 Task: In the  document Abigail.odtMake this file  'available offline' Add shortcut to Drive 'Computers'Email the file to   softage.4@softage.net, with message attached Time-Sensitive: I kindly ask you to go through the email I've sent as soon as possible. and file type: 'Open Document'
Action: Mouse moved to (551, 374)
Screenshot: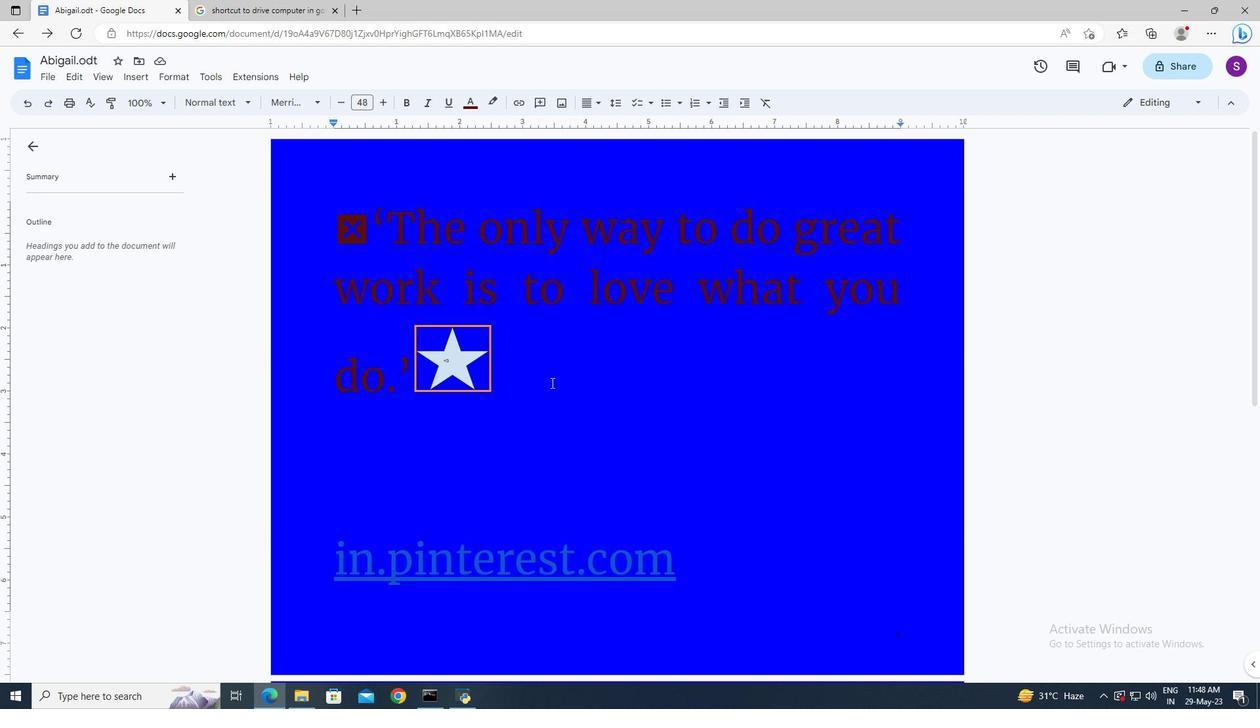 
Action: Mouse pressed left at (551, 374)
Screenshot: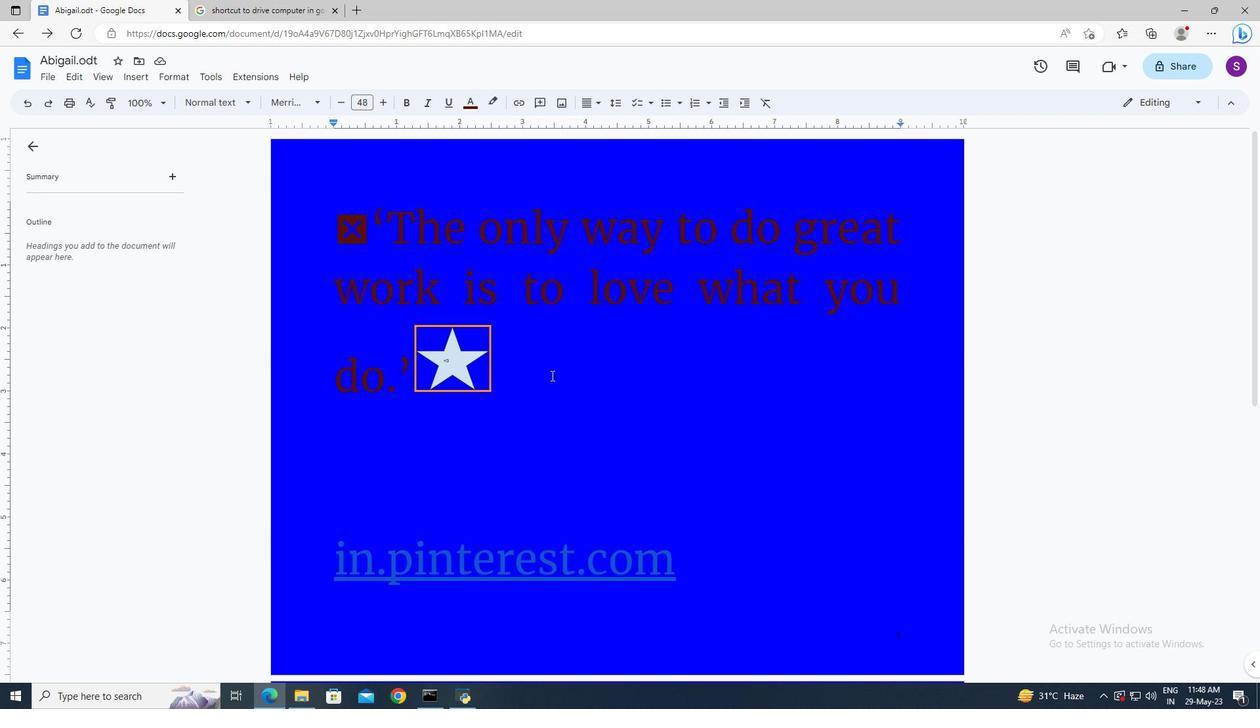 
Action: Mouse moved to (46, 70)
Screenshot: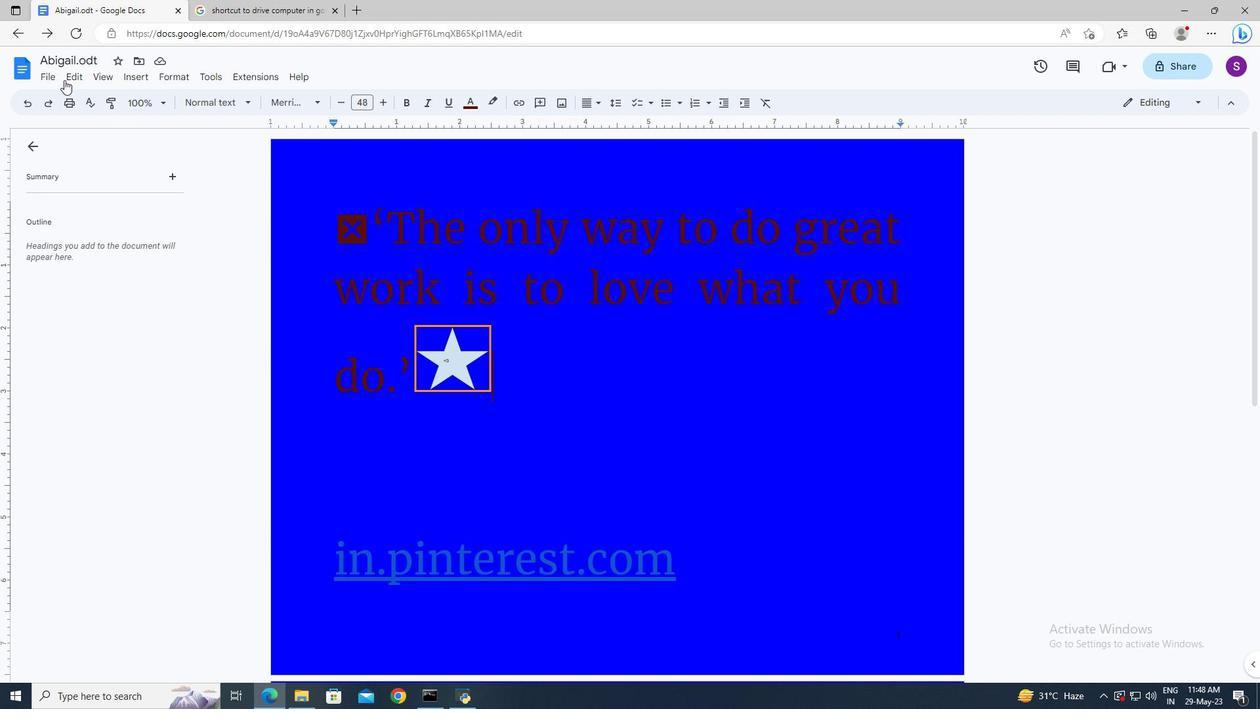 
Action: Mouse pressed left at (46, 70)
Screenshot: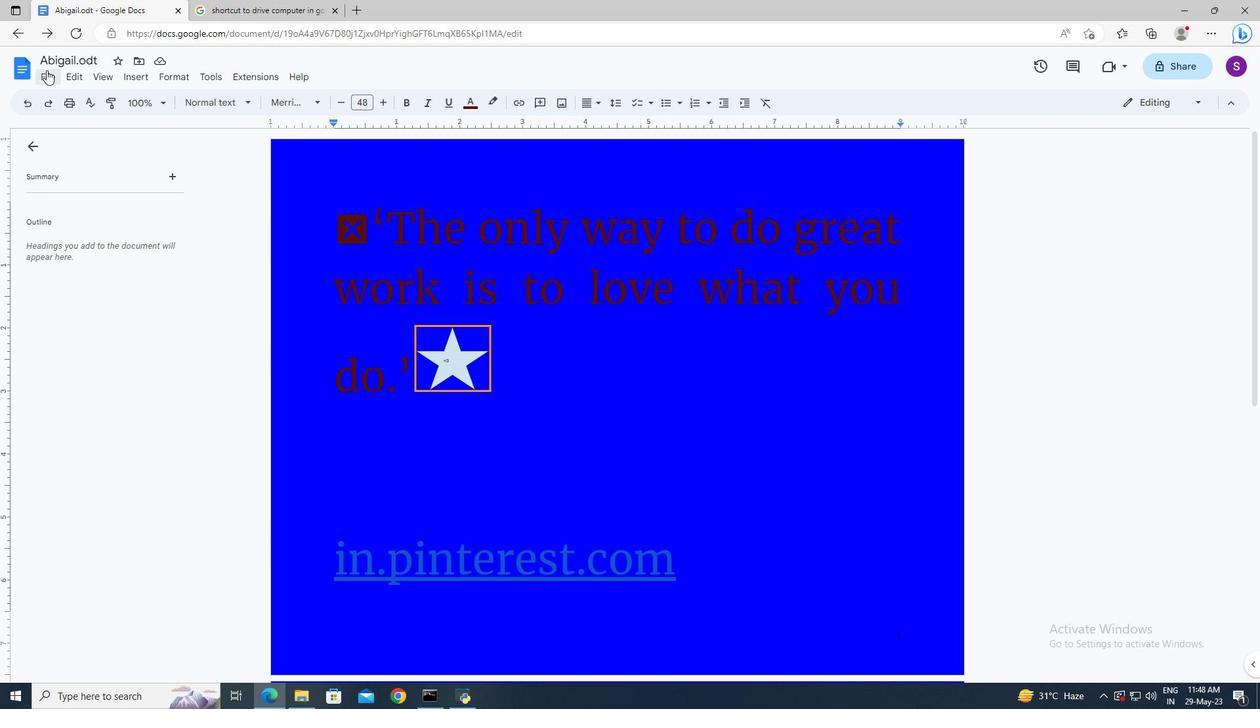 
Action: Mouse moved to (107, 358)
Screenshot: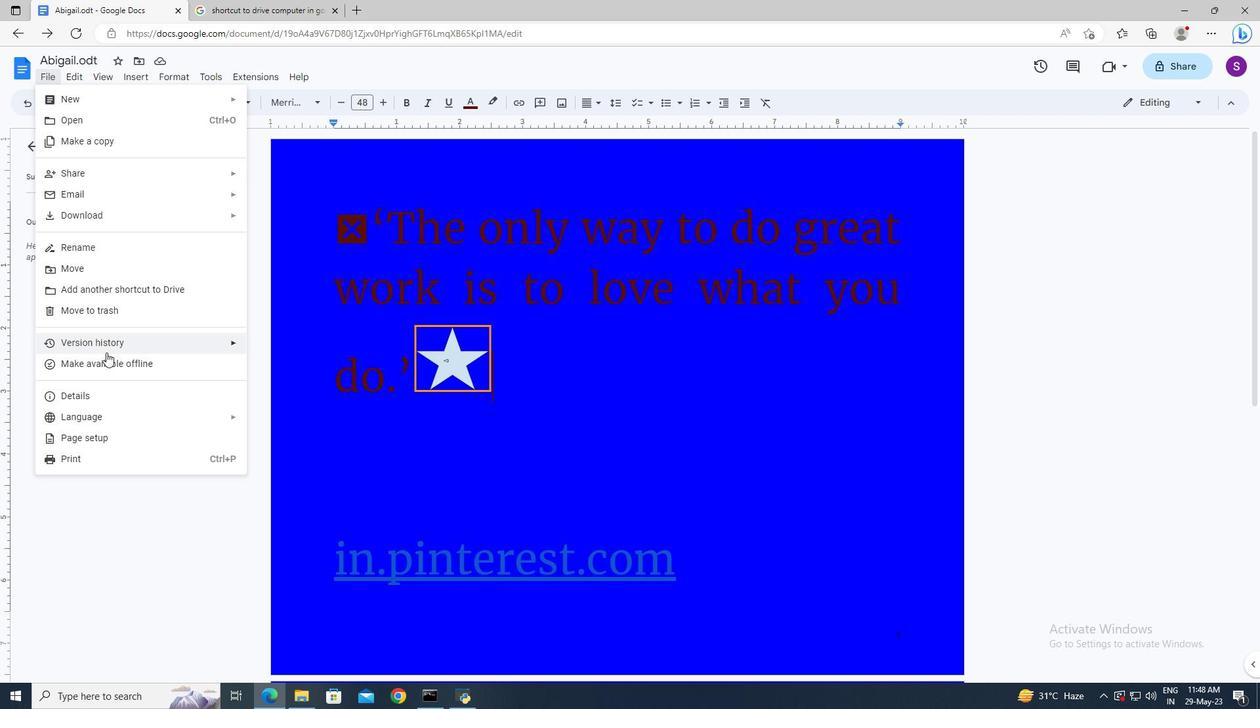 
Action: Mouse pressed left at (107, 358)
Screenshot: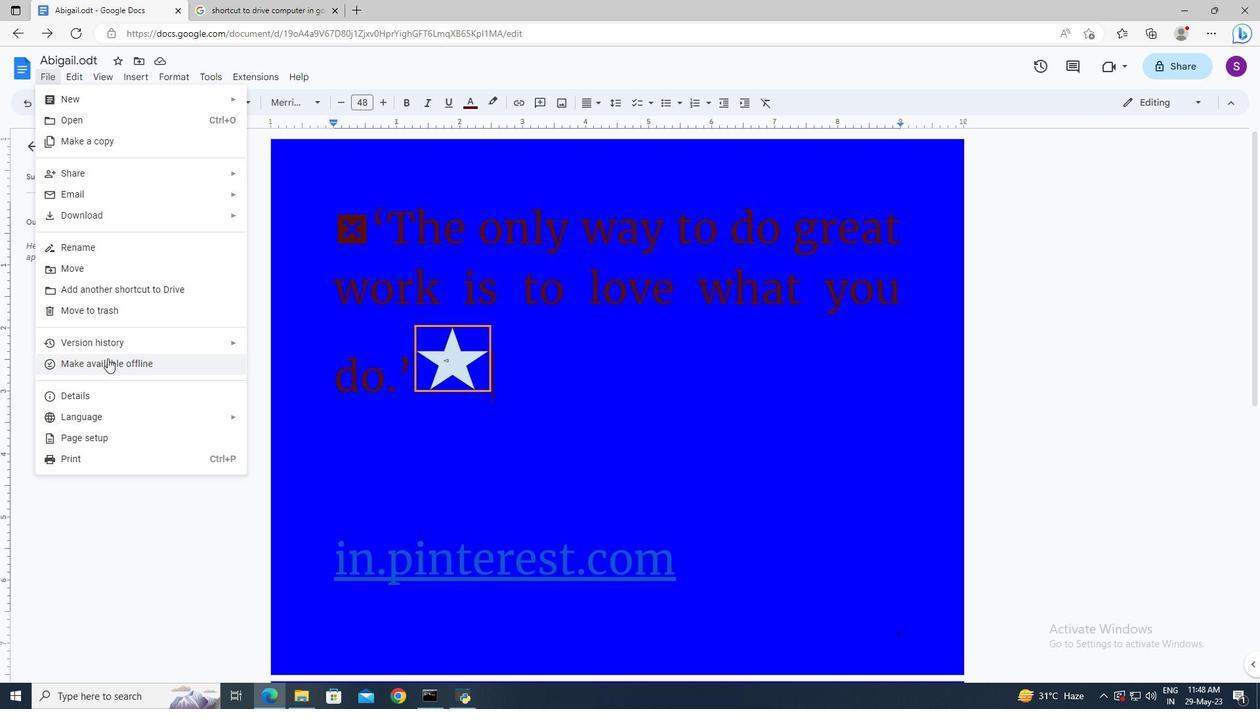 
Action: Mouse moved to (701, 403)
Screenshot: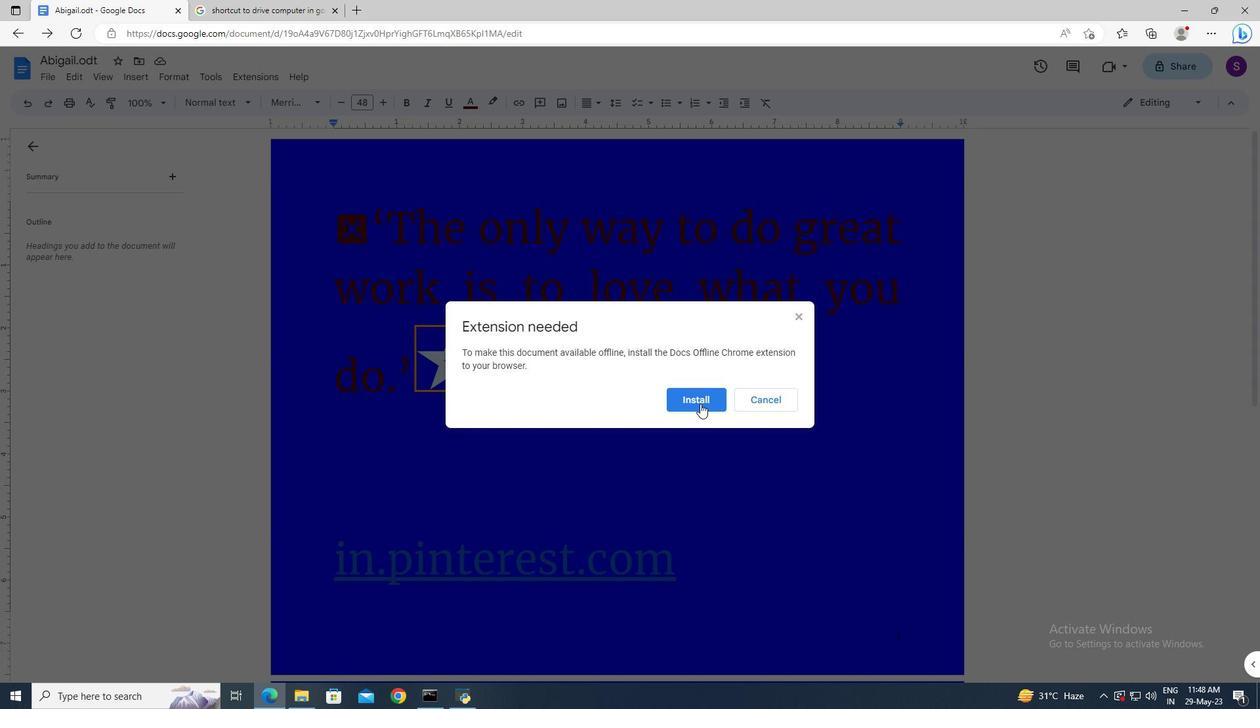 
Action: Mouse pressed left at (701, 403)
Screenshot: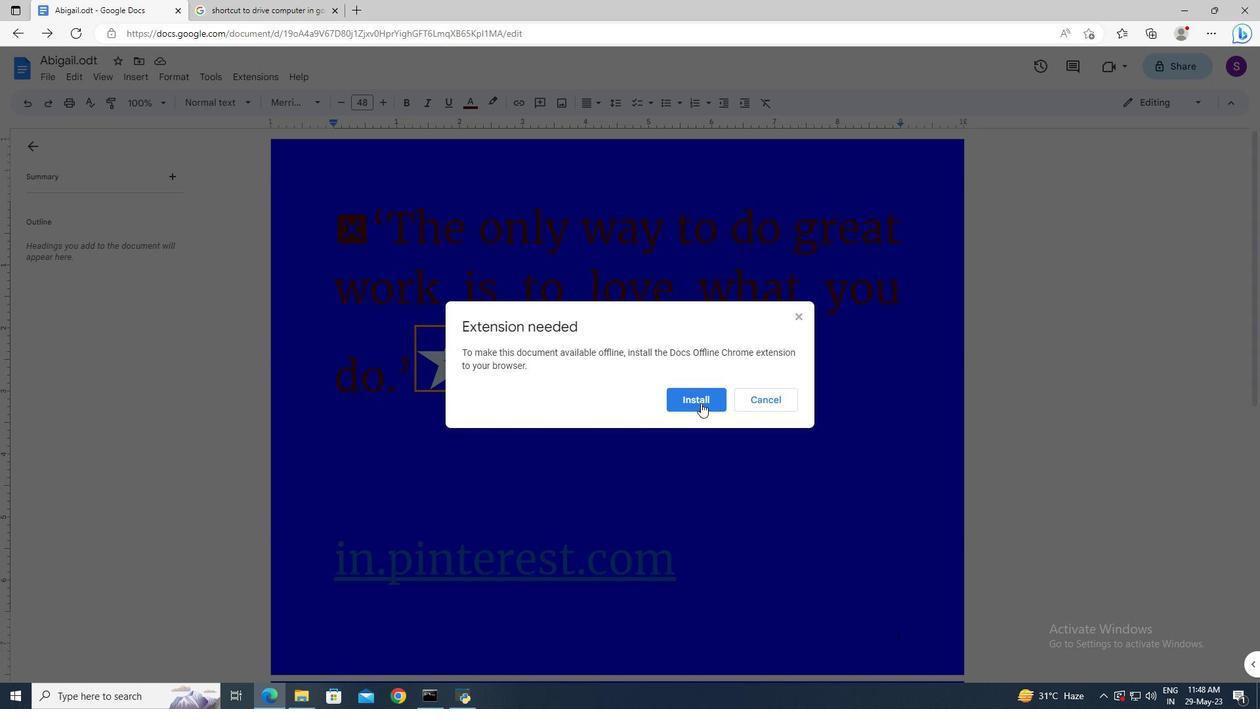 
Action: Mouse moved to (477, 304)
Screenshot: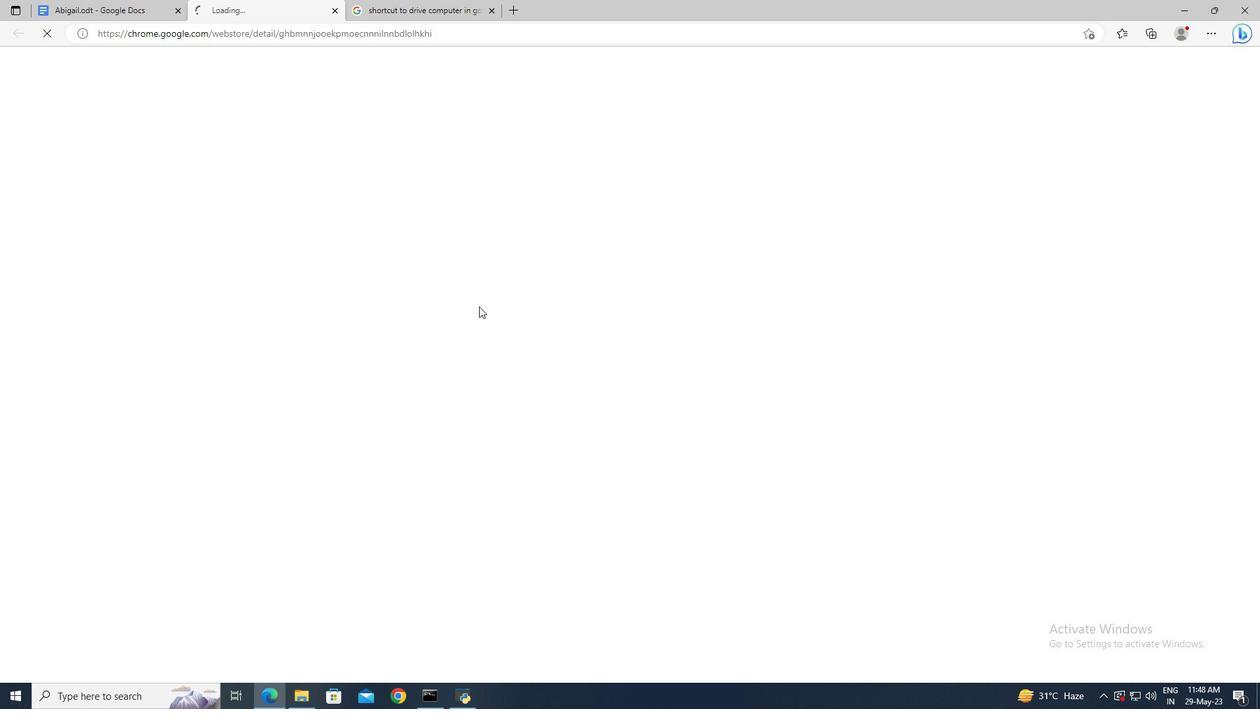 
Action: Mouse scrolled (477, 303) with delta (0, 0)
Screenshot: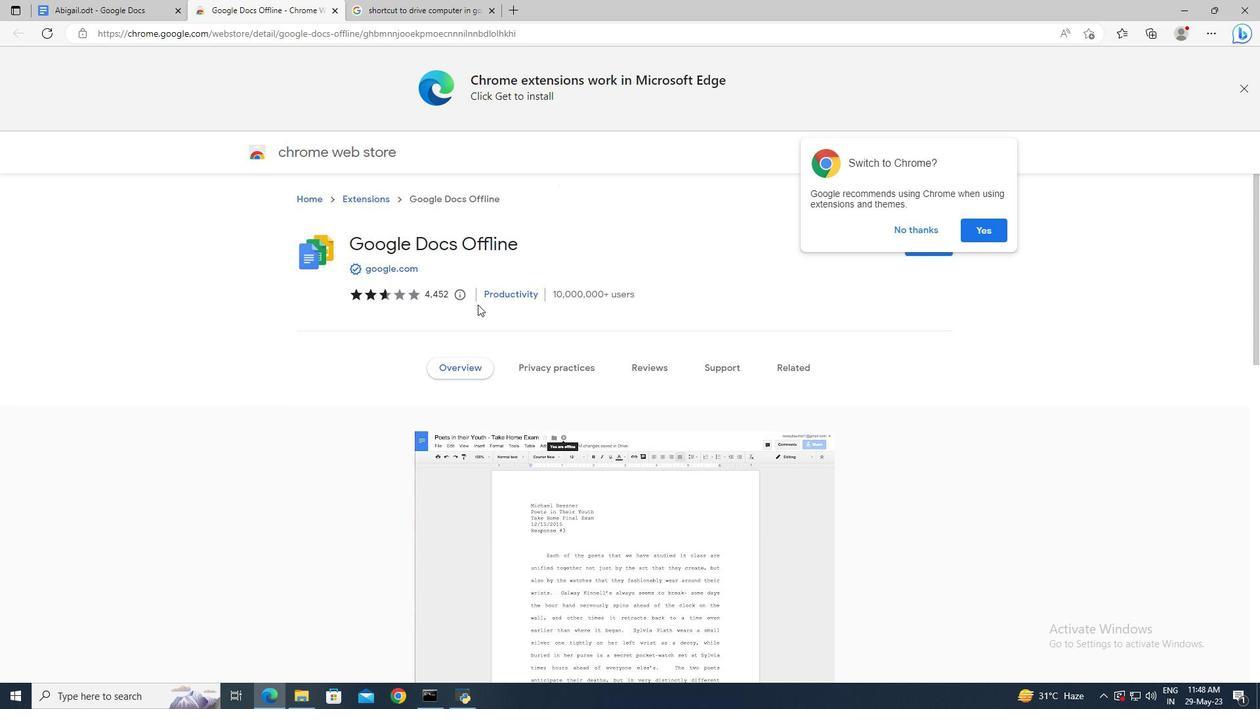 
Action: Mouse scrolled (477, 303) with delta (0, 0)
Screenshot: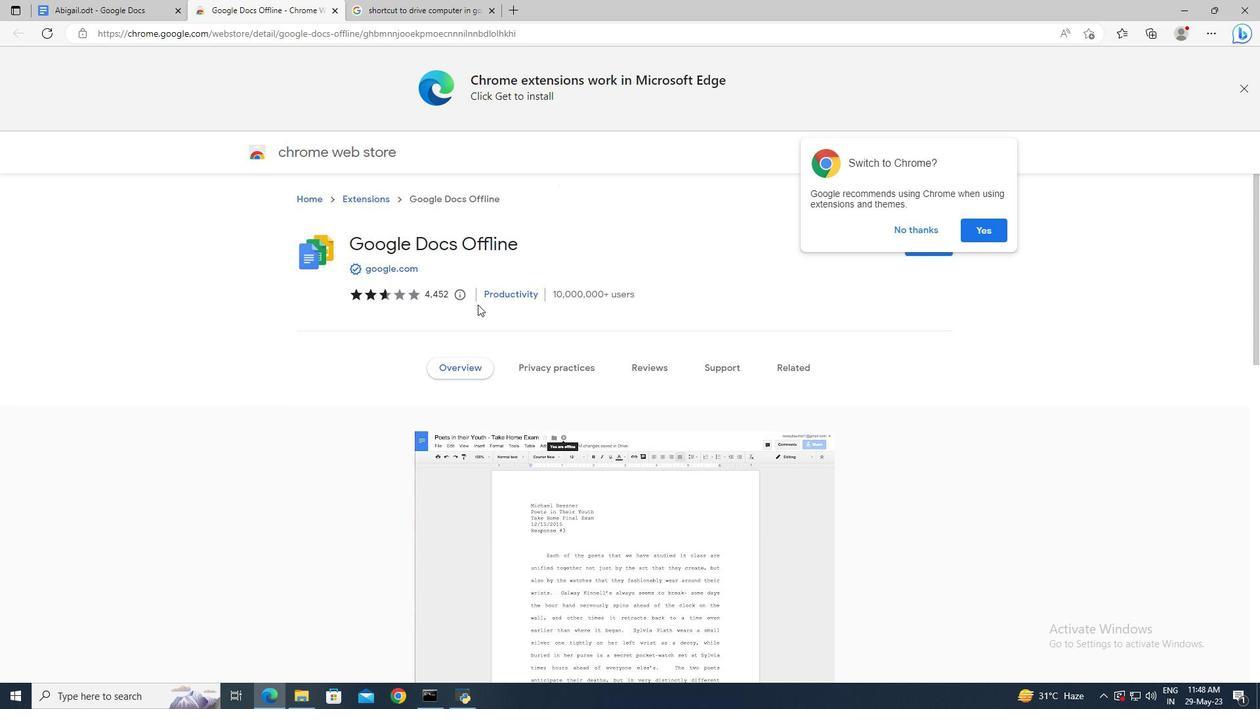 
Action: Mouse scrolled (477, 303) with delta (0, 0)
Screenshot: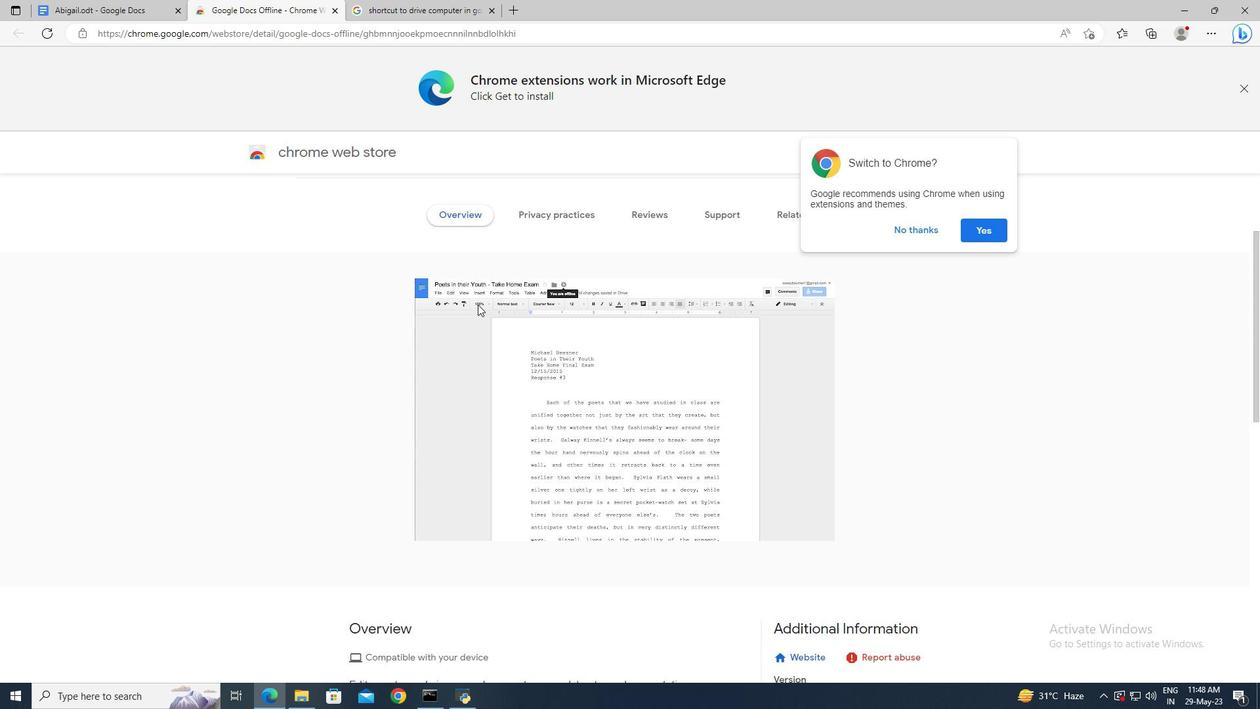 
Action: Mouse scrolled (477, 303) with delta (0, 0)
Screenshot: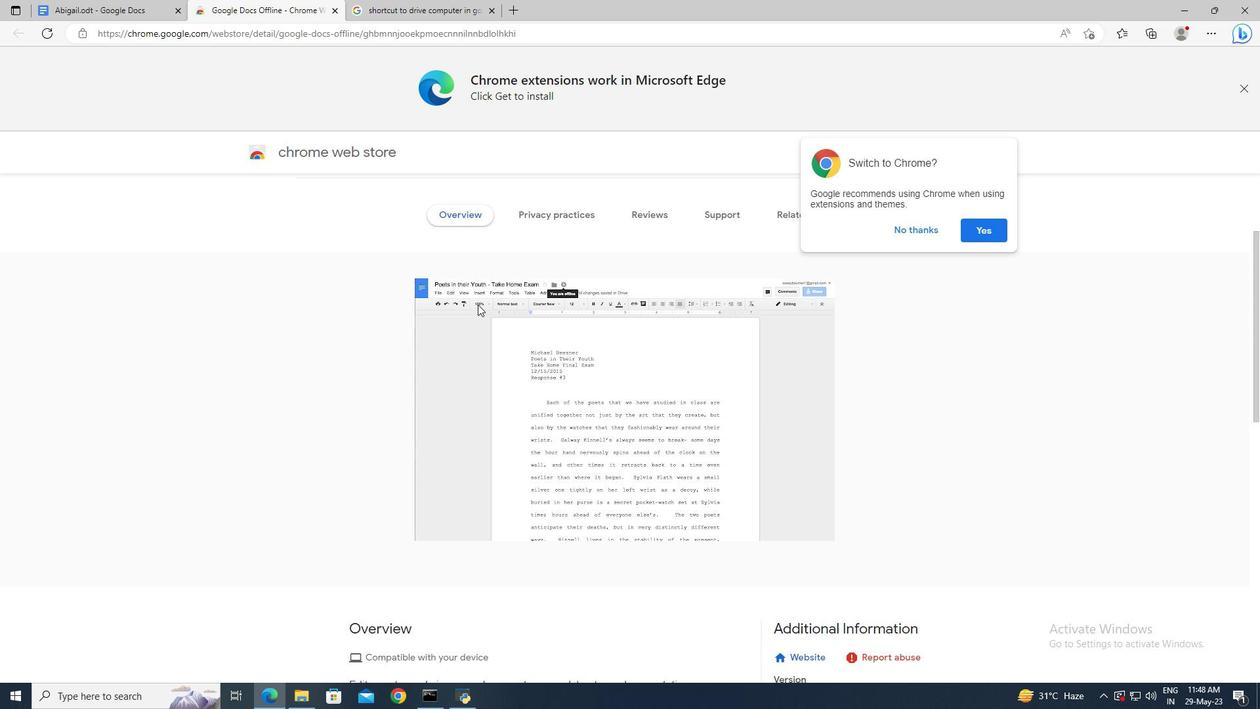 
Action: Mouse scrolled (477, 303) with delta (0, 0)
Screenshot: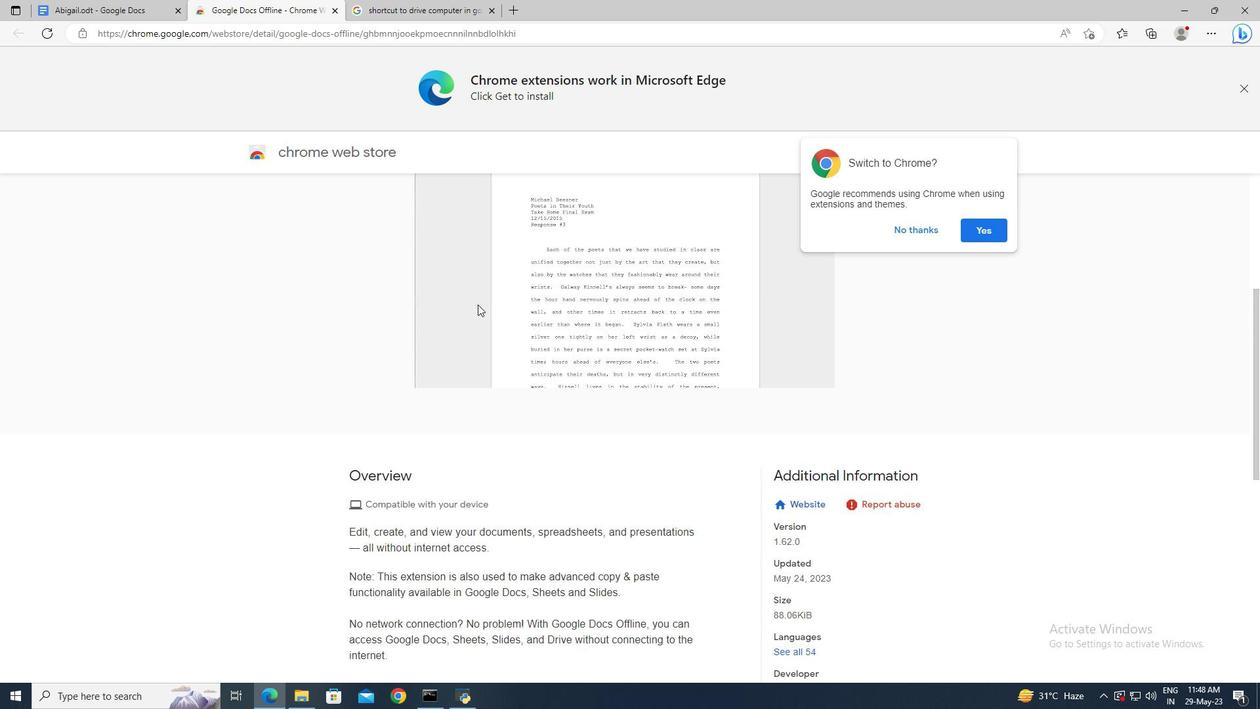 
Action: Mouse scrolled (477, 303) with delta (0, 0)
Screenshot: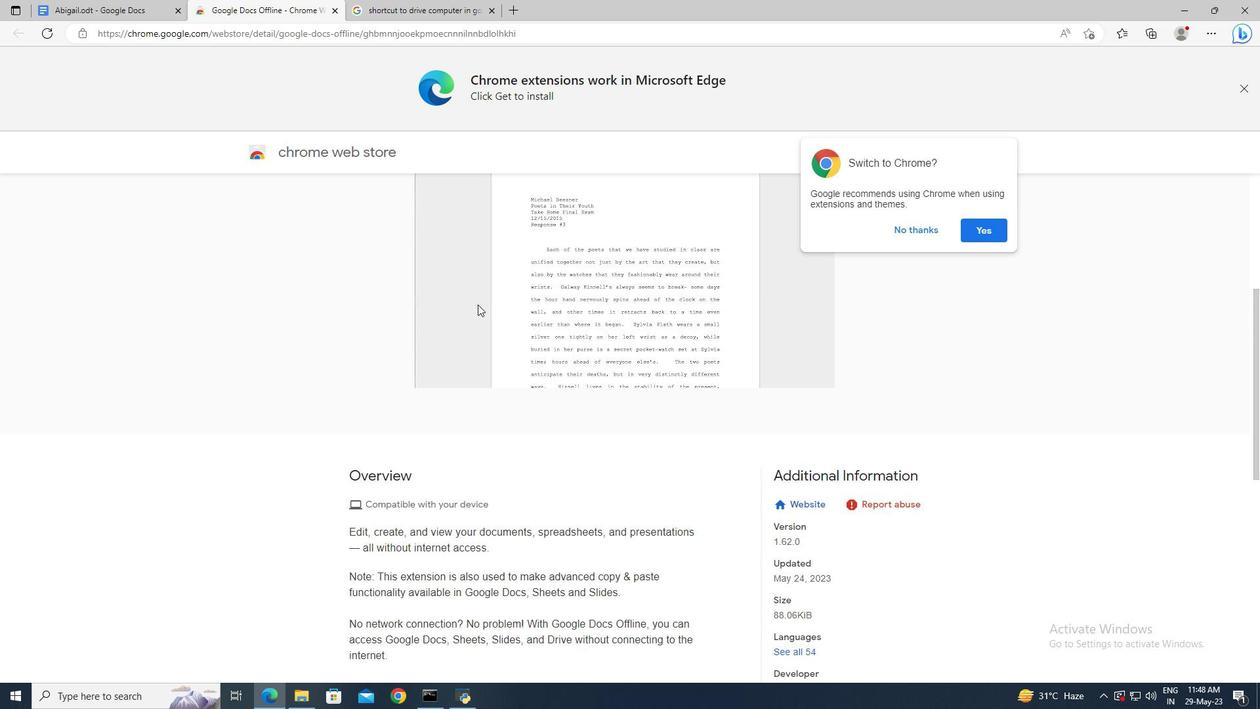 
Action: Mouse scrolled (477, 305) with delta (0, 0)
Screenshot: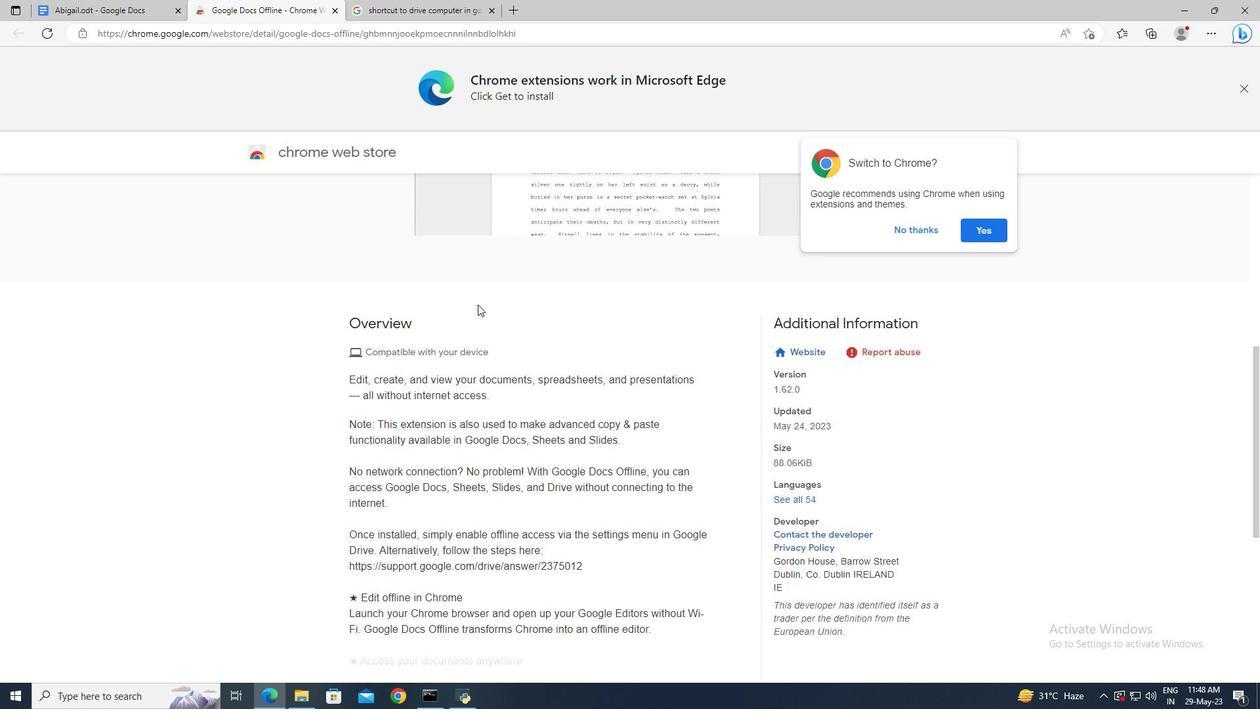 
Action: Mouse scrolled (477, 305) with delta (0, 0)
Screenshot: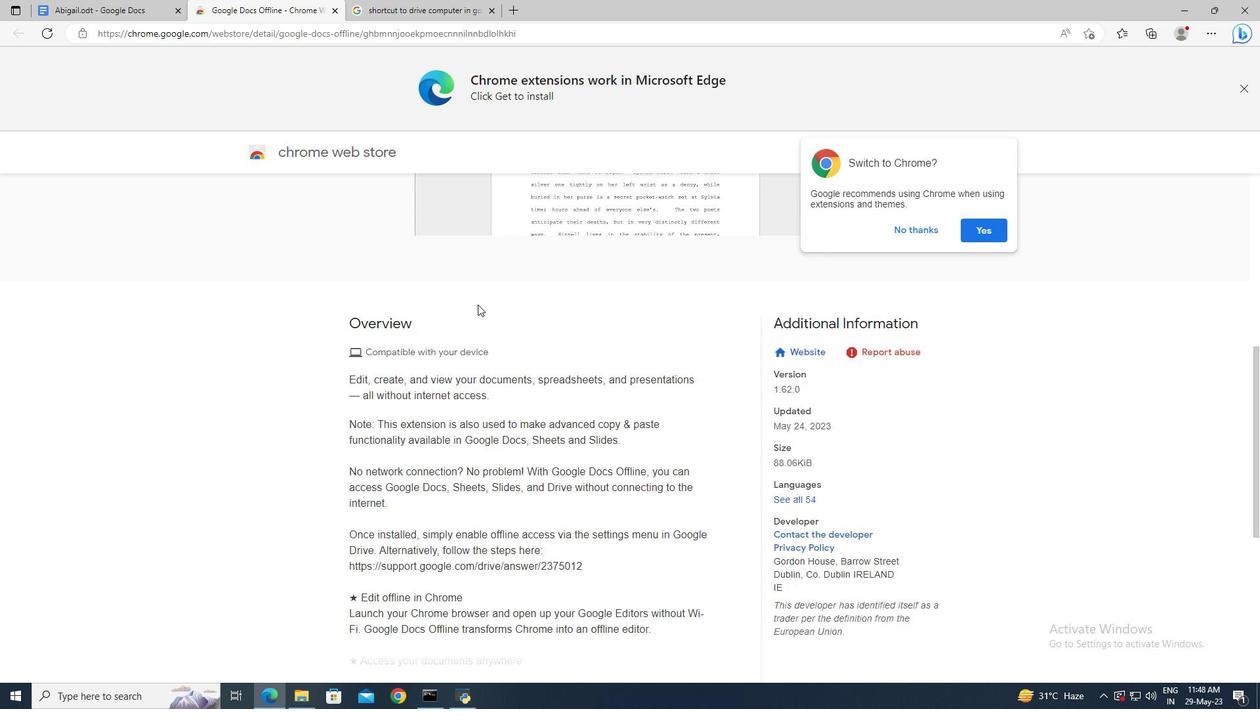 
Action: Mouse scrolled (477, 305) with delta (0, 0)
Screenshot: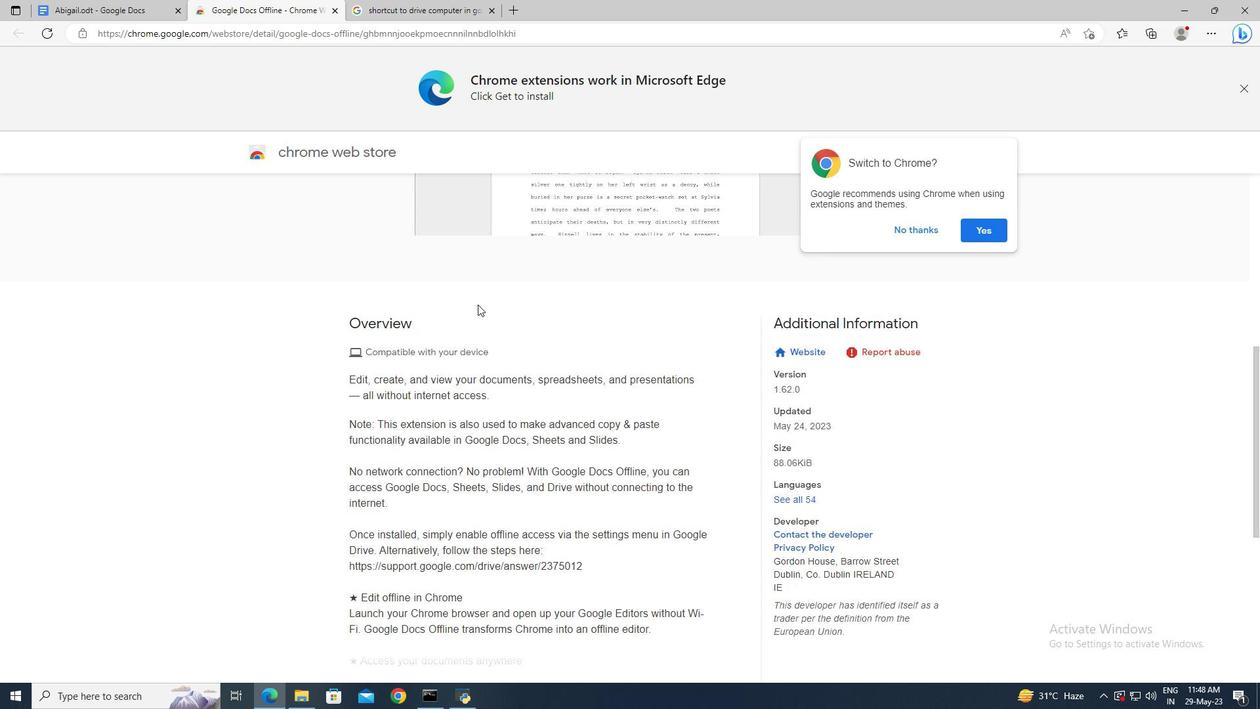 
Action: Mouse scrolled (477, 305) with delta (0, 0)
Screenshot: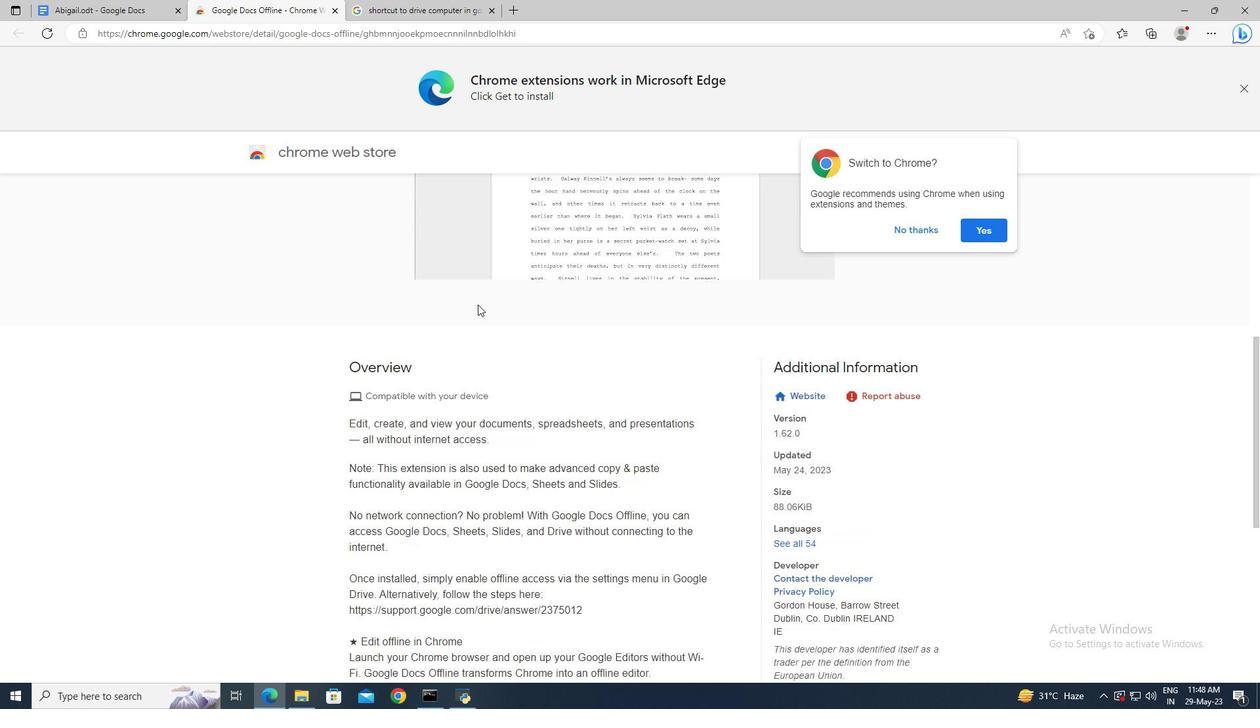 
Action: Mouse scrolled (477, 305) with delta (0, 0)
Screenshot: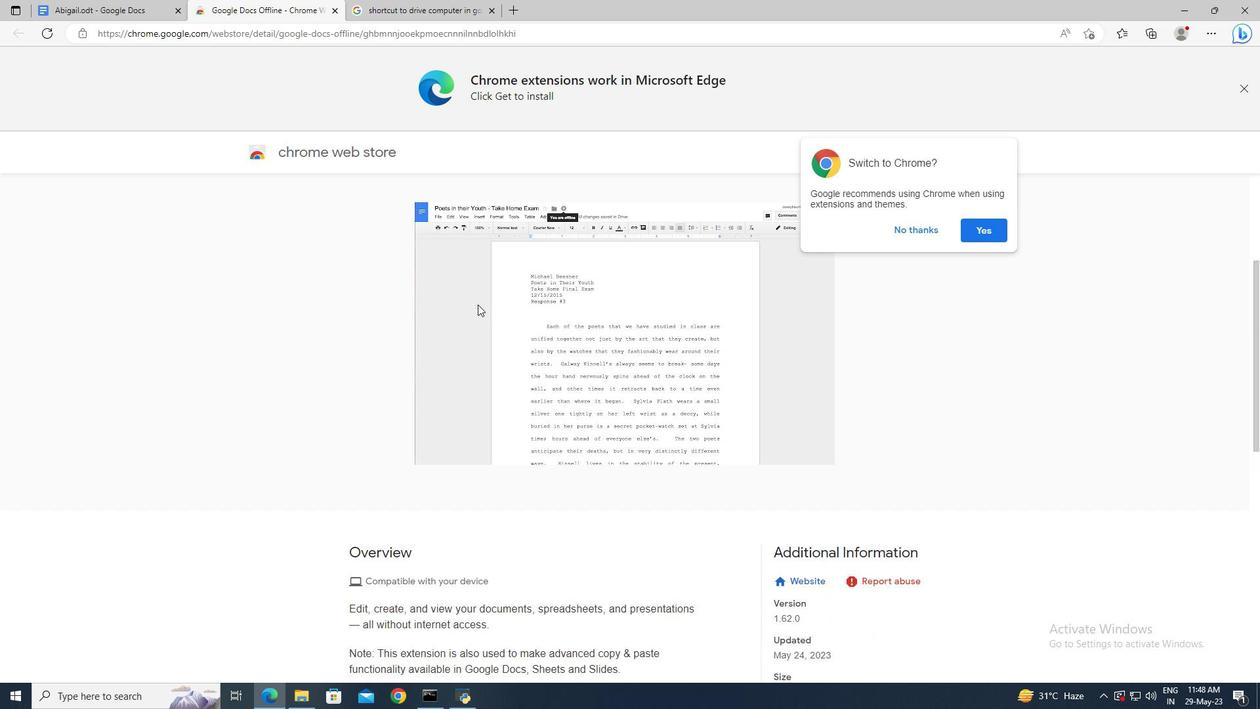 
Action: Mouse scrolled (477, 305) with delta (0, 0)
Screenshot: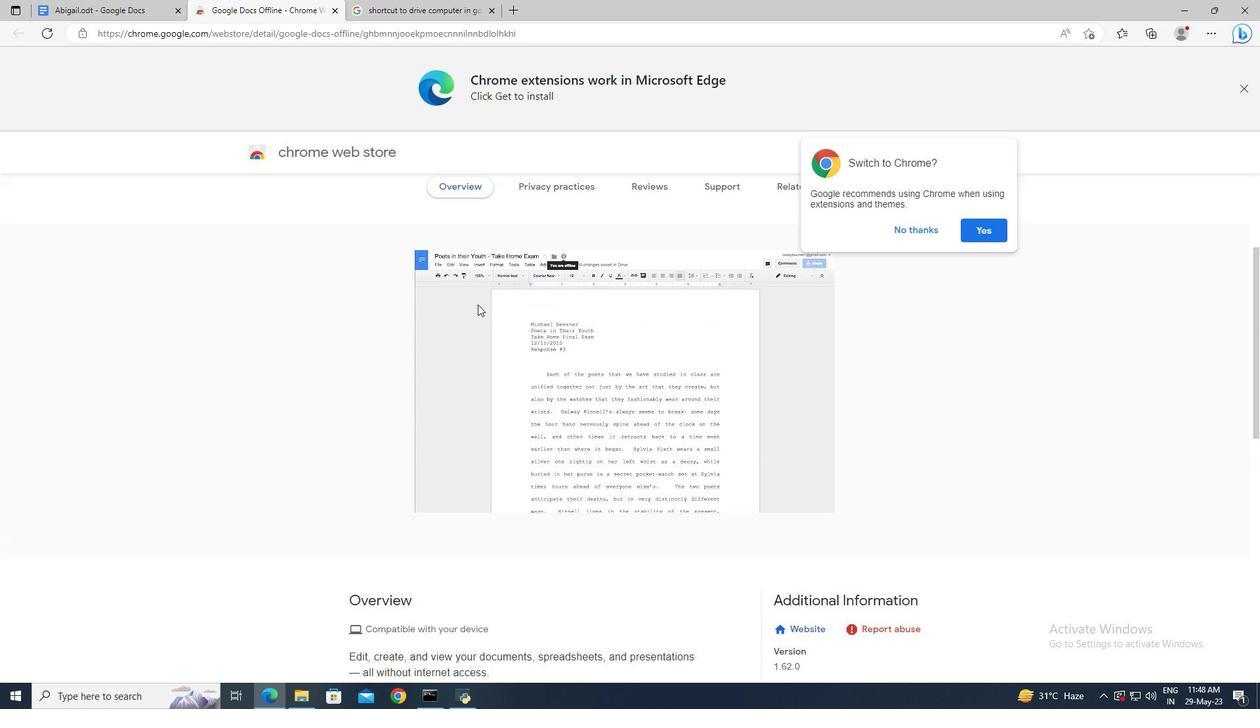 
Action: Mouse scrolled (477, 305) with delta (0, 0)
Screenshot: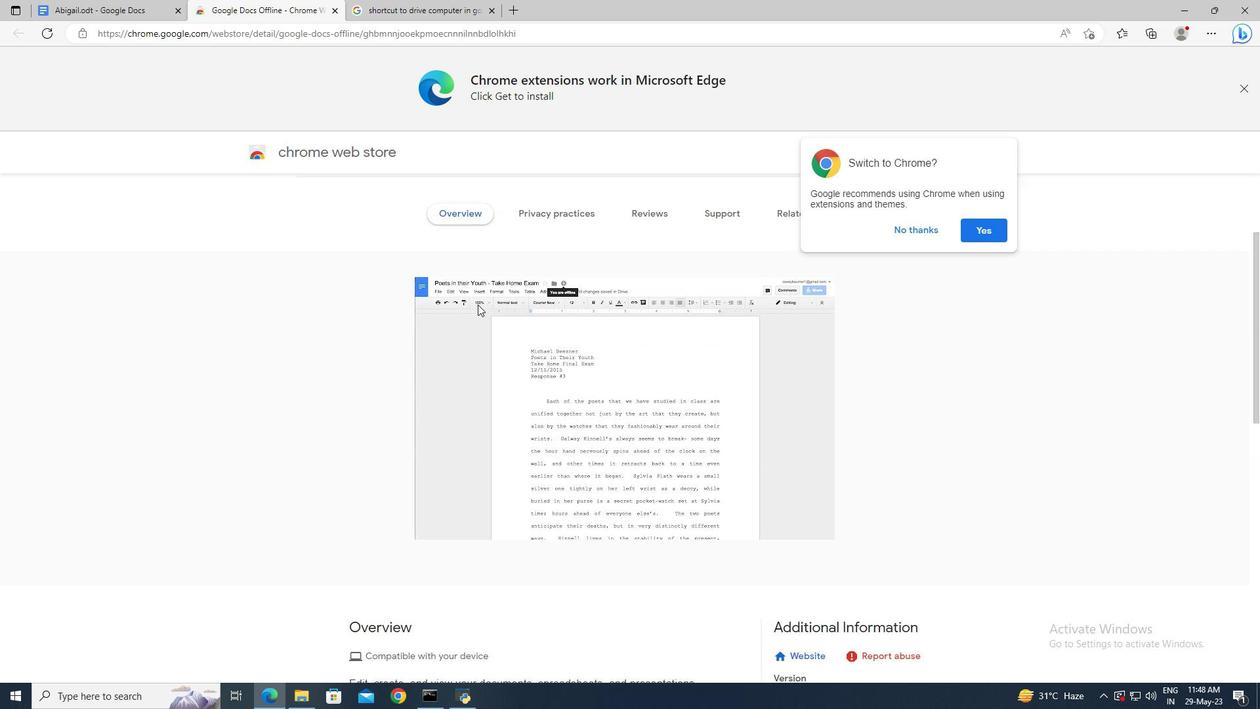 
Action: Mouse moved to (923, 233)
Screenshot: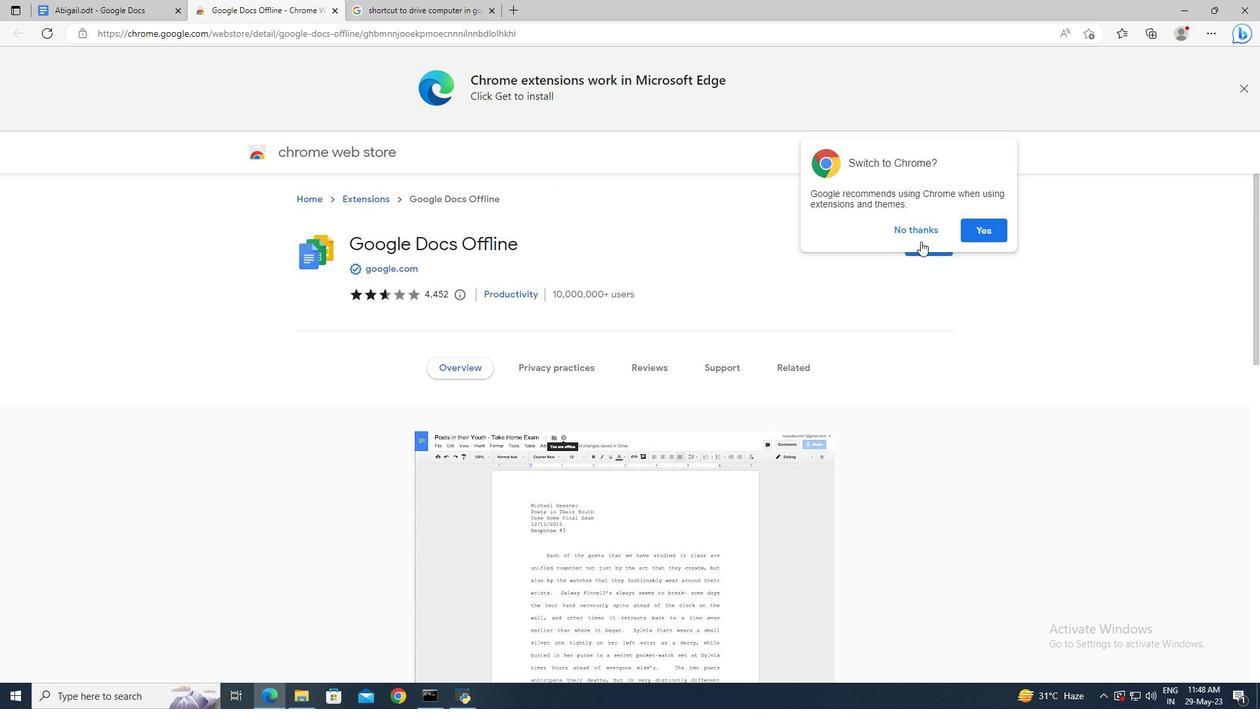 
Action: Mouse pressed left at (923, 233)
Screenshot: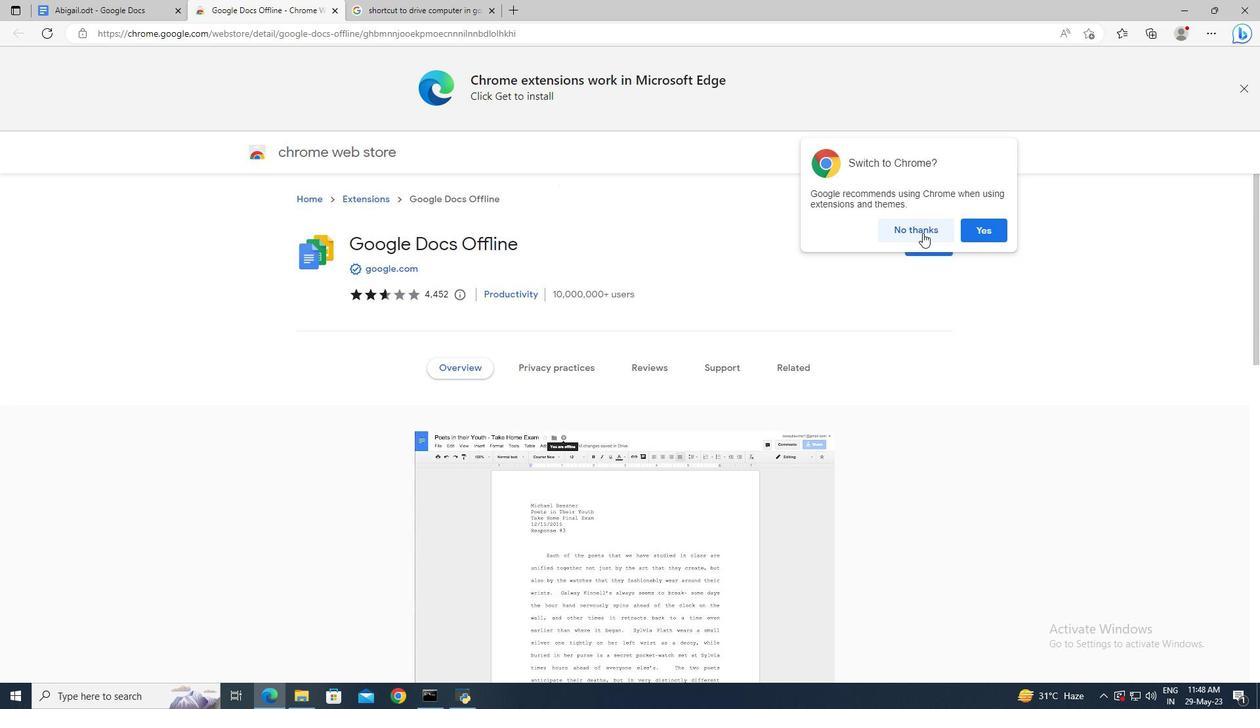 
Action: Mouse moved to (926, 241)
Screenshot: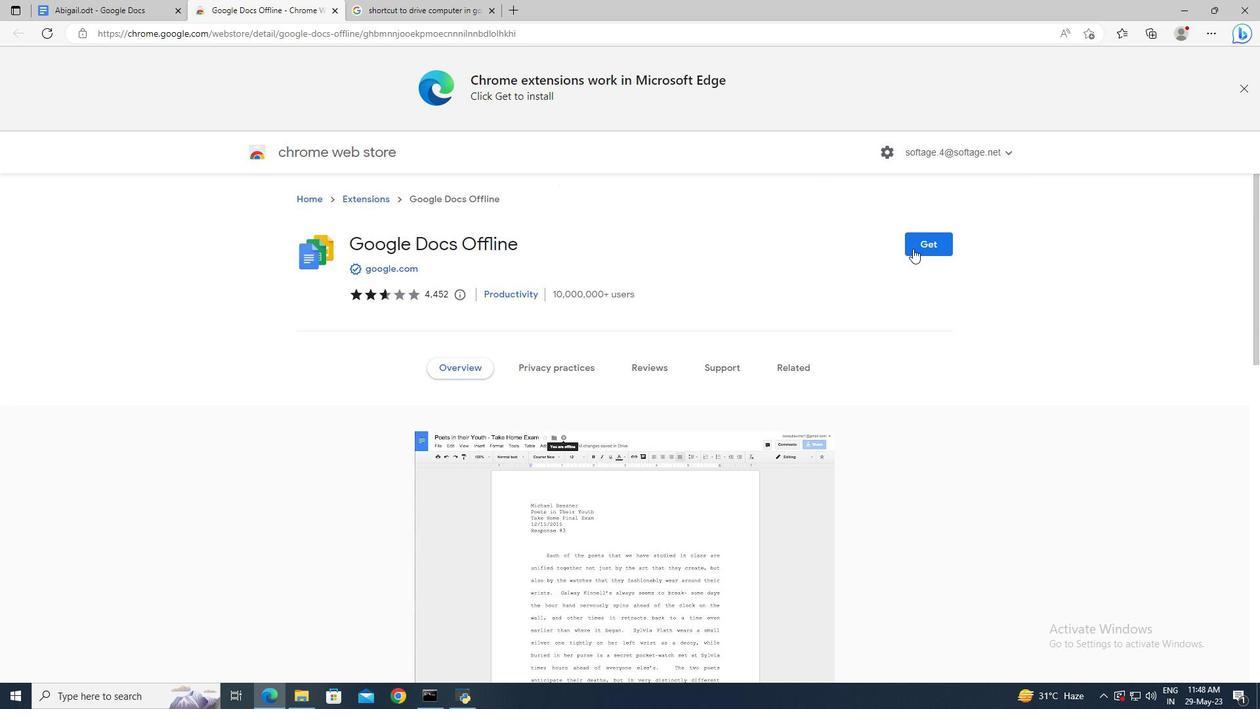 
Action: Mouse pressed left at (926, 241)
Screenshot: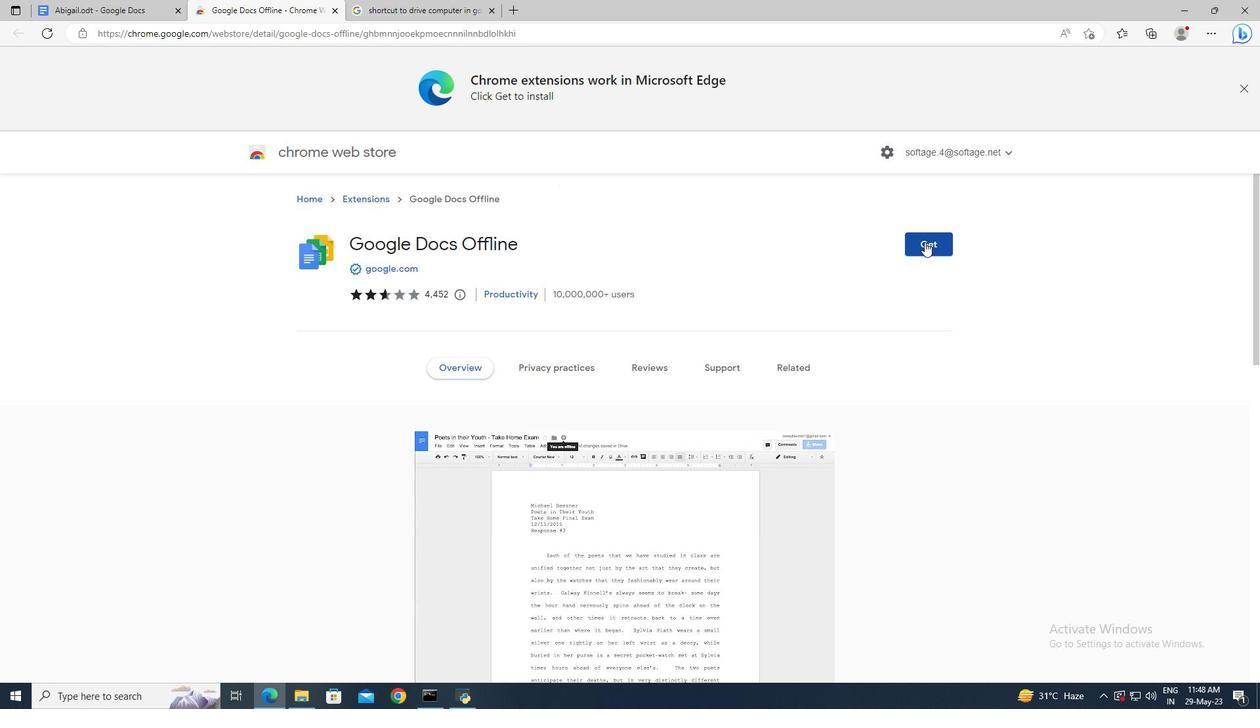 
Action: Mouse moved to (594, 120)
Screenshot: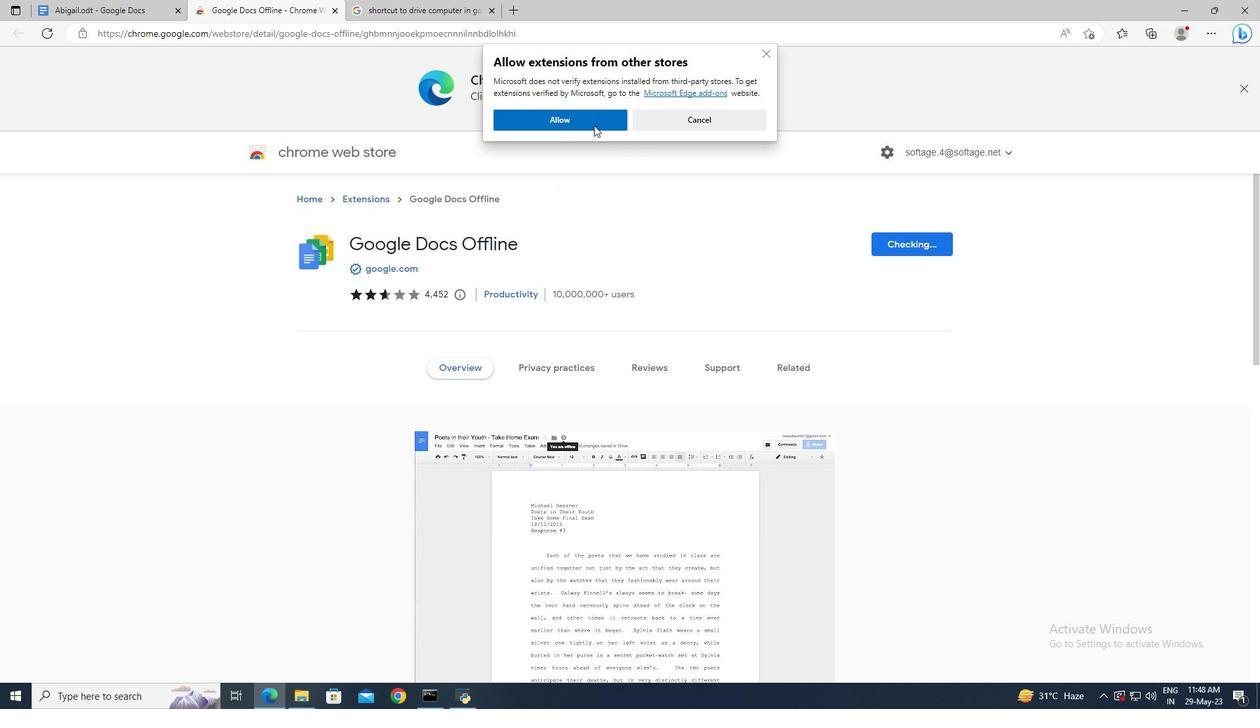 
Action: Mouse pressed left at (594, 120)
Screenshot: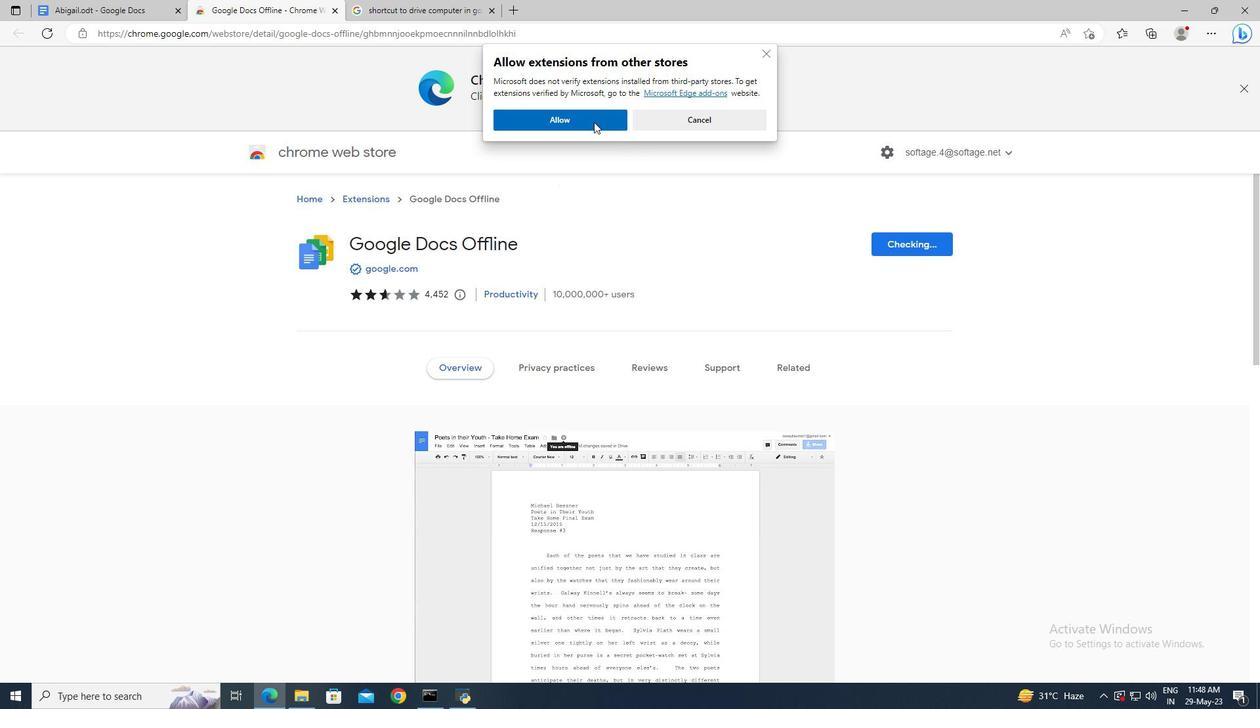 
Action: Mouse moved to (654, 147)
Screenshot: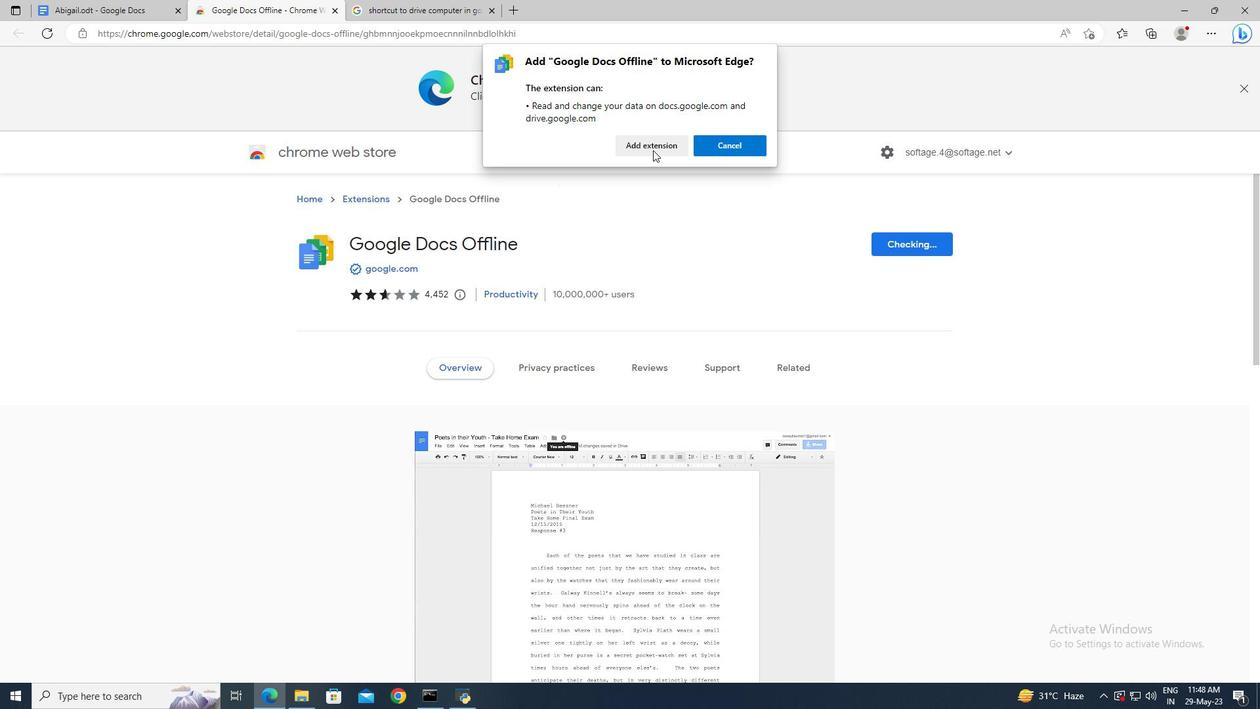 
Action: Mouse pressed left at (654, 147)
Screenshot: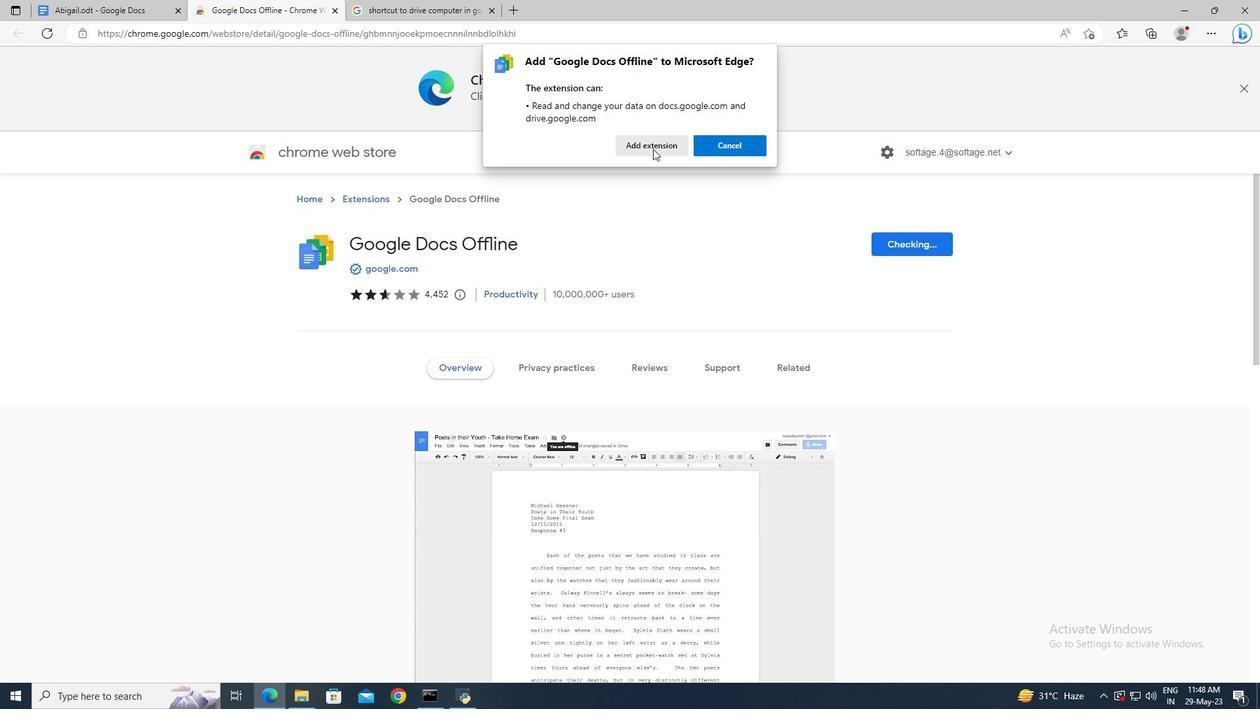 
Action: Mouse moved to (126, 1)
Screenshot: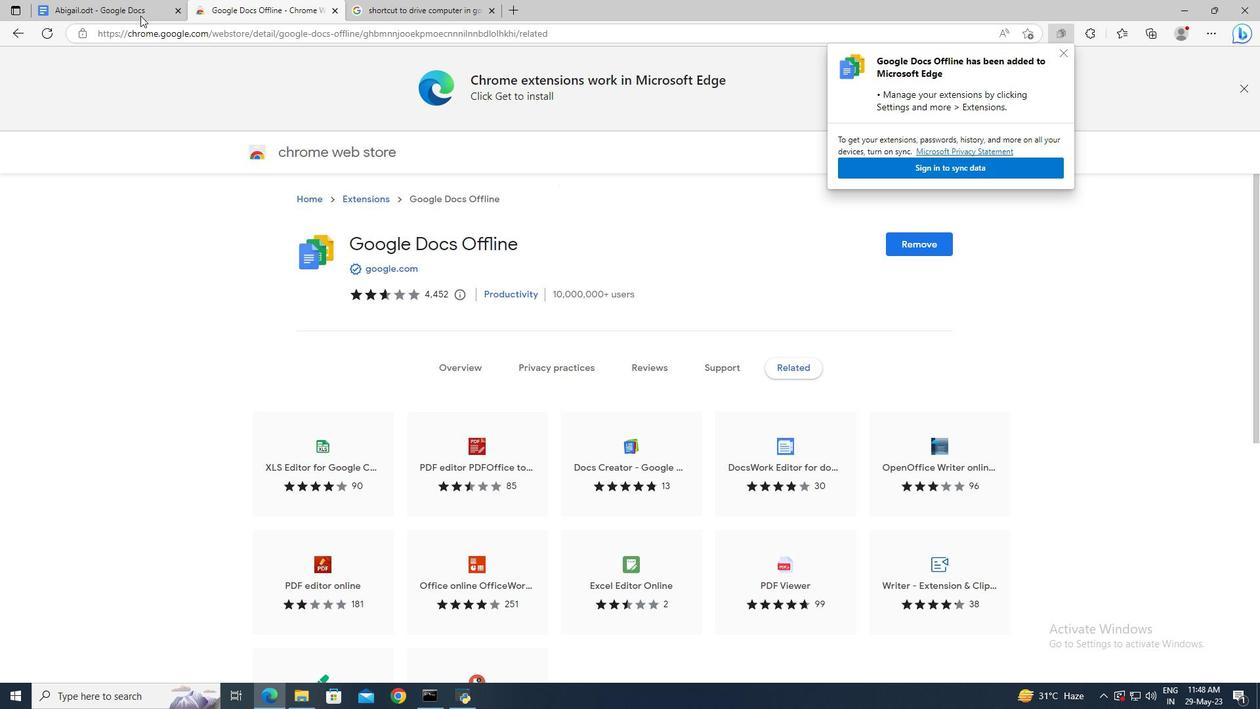 
Action: Mouse pressed left at (126, 1)
Screenshot: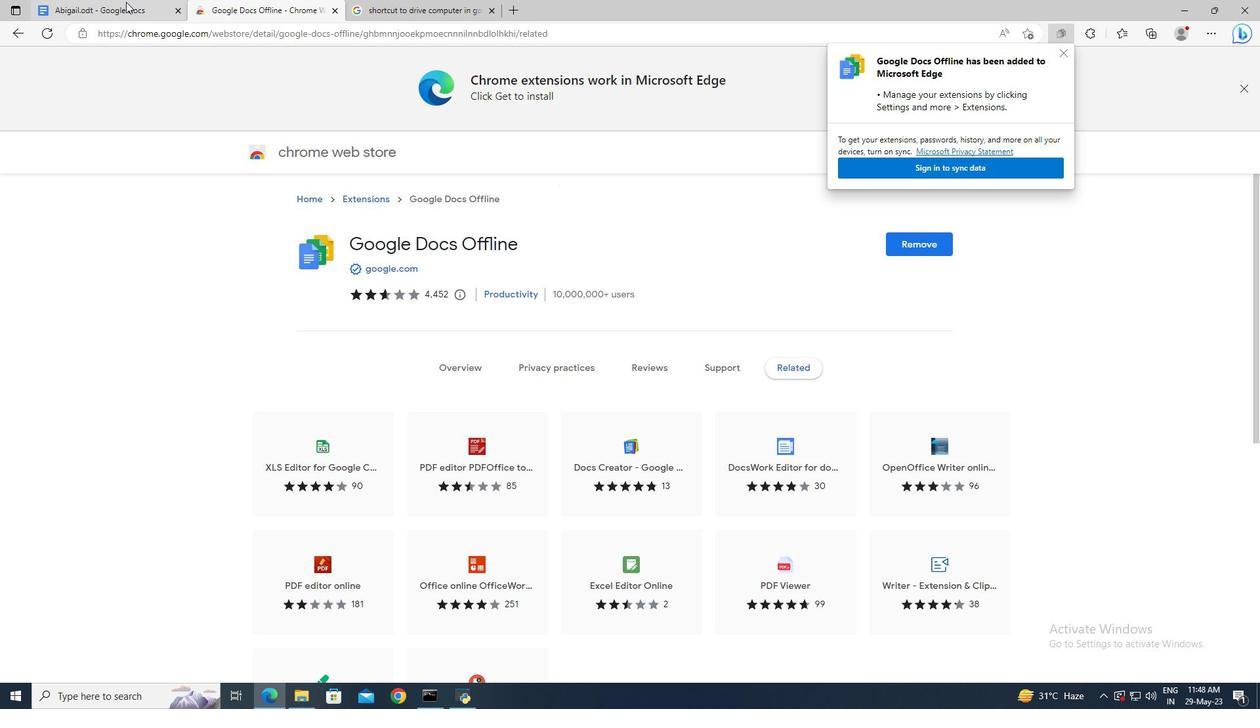 
Action: Mouse moved to (59, 79)
Screenshot: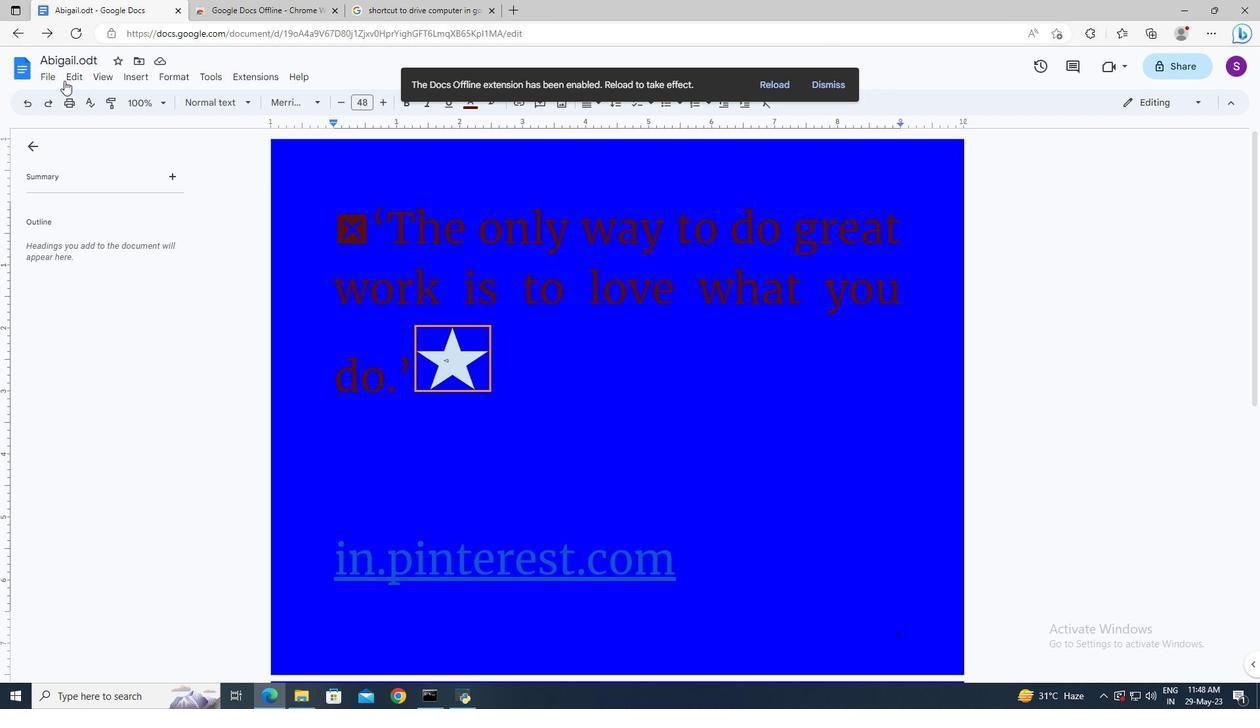 
Action: Mouse pressed left at (59, 79)
Screenshot: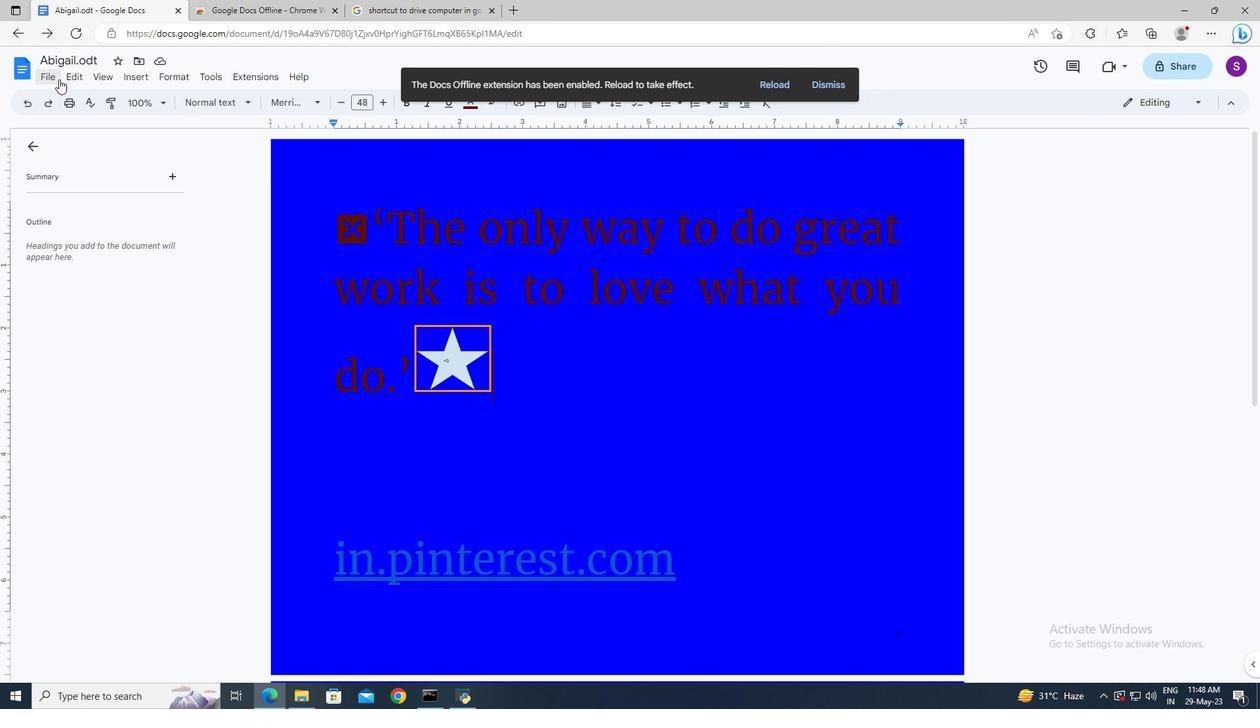 
Action: Mouse moved to (100, 284)
Screenshot: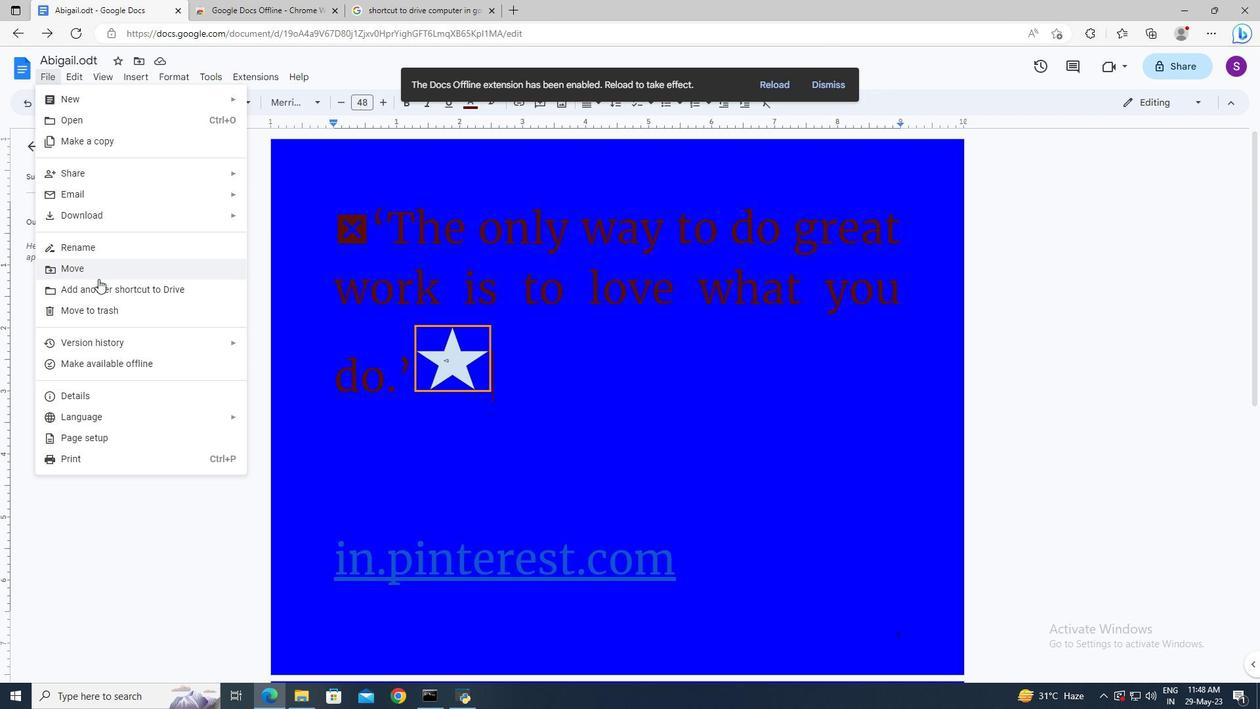 
Action: Mouse pressed left at (100, 284)
Screenshot: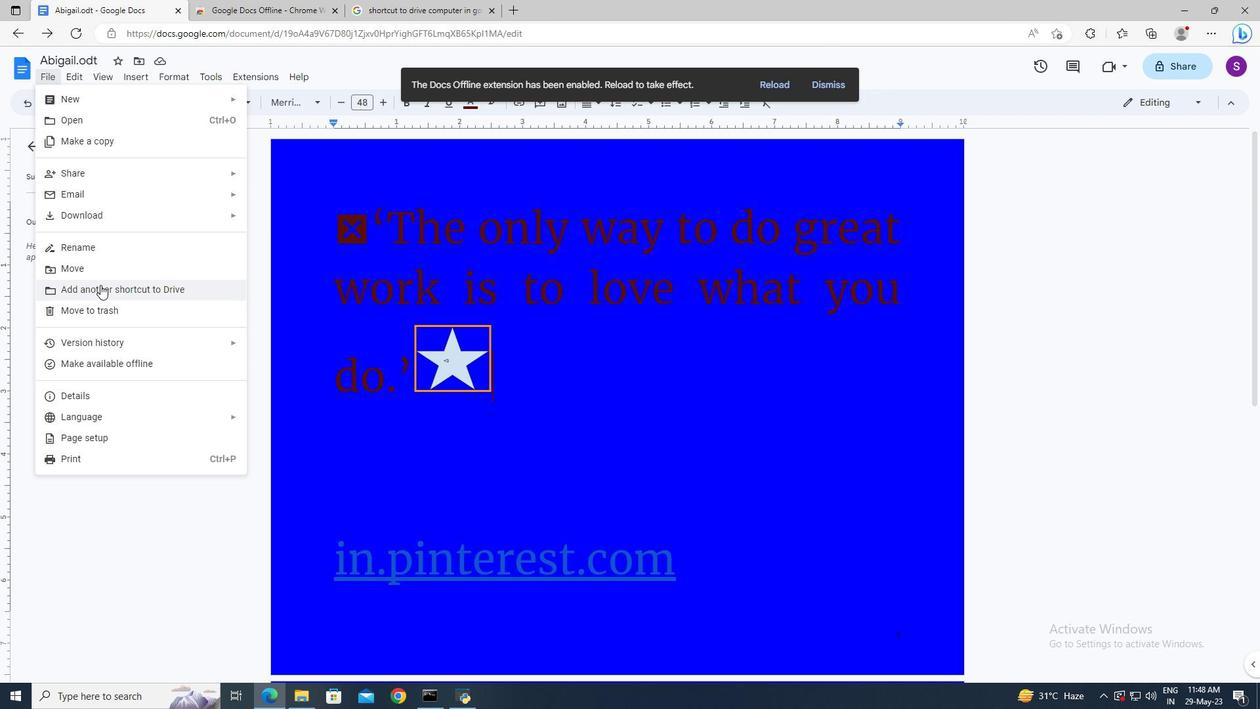 
Action: Mouse moved to (187, 125)
Screenshot: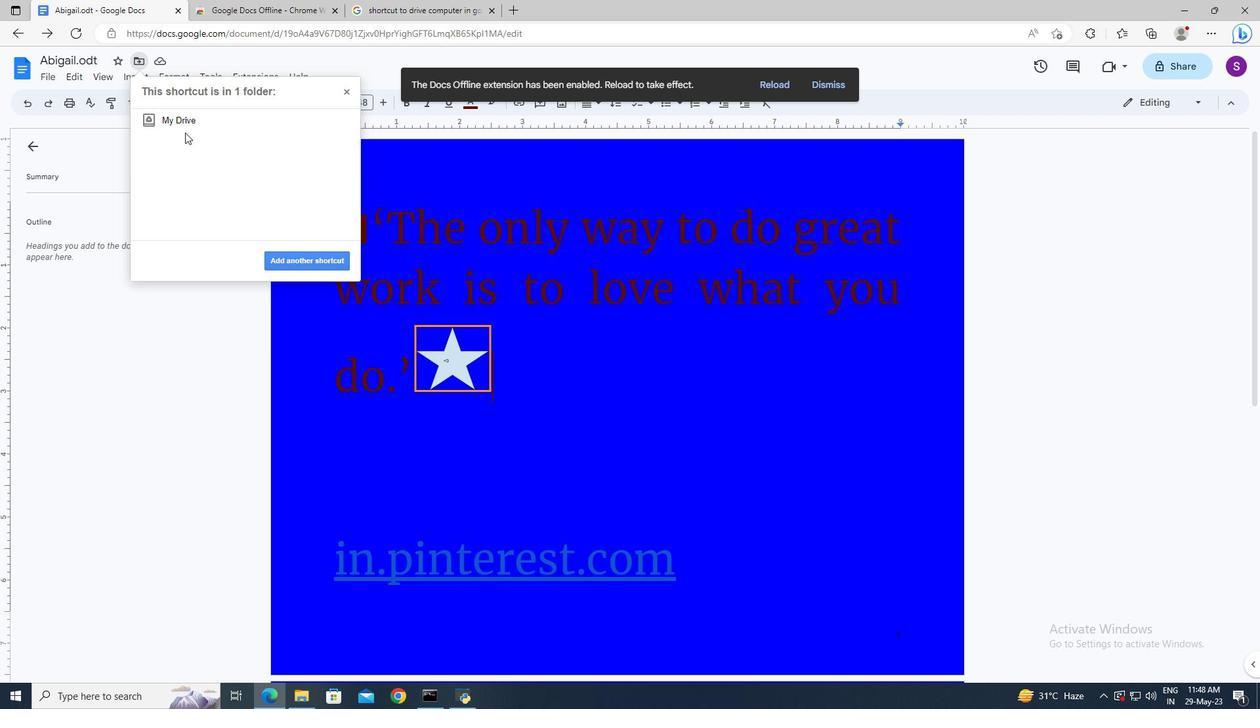 
Action: Mouse pressed left at (187, 125)
Screenshot: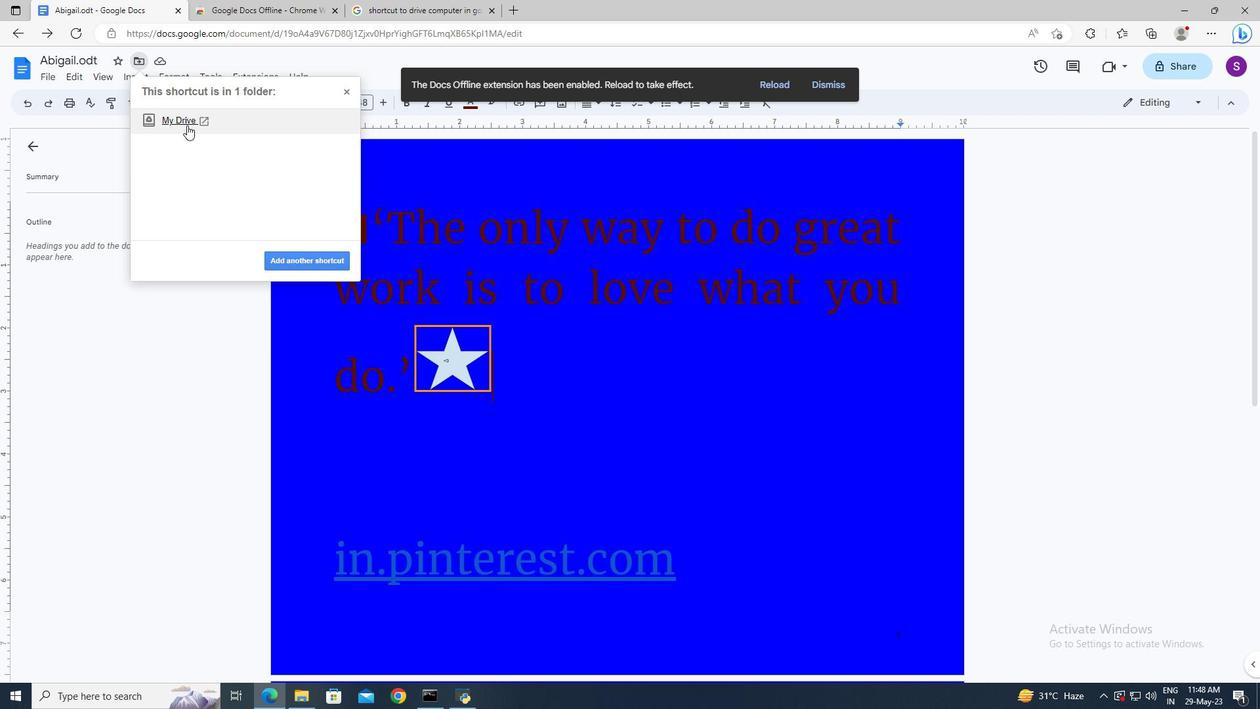 
Action: Mouse moved to (1192, 174)
Screenshot: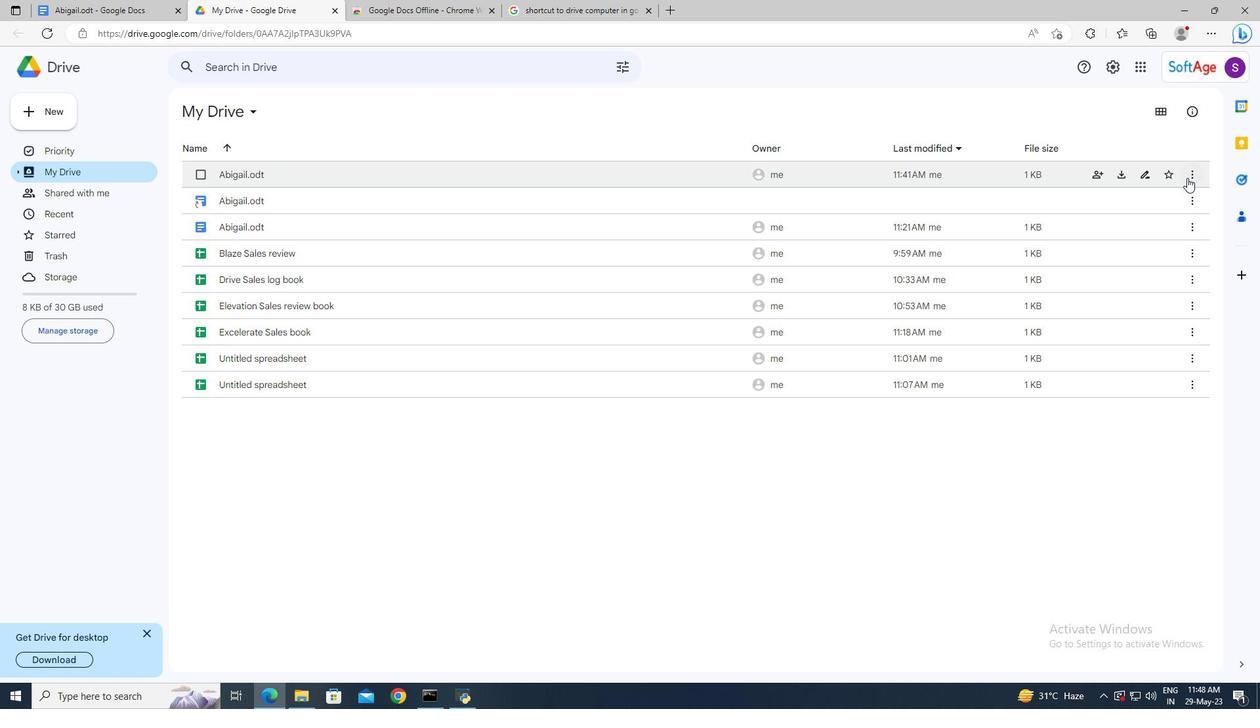 
Action: Mouse pressed left at (1192, 174)
Screenshot: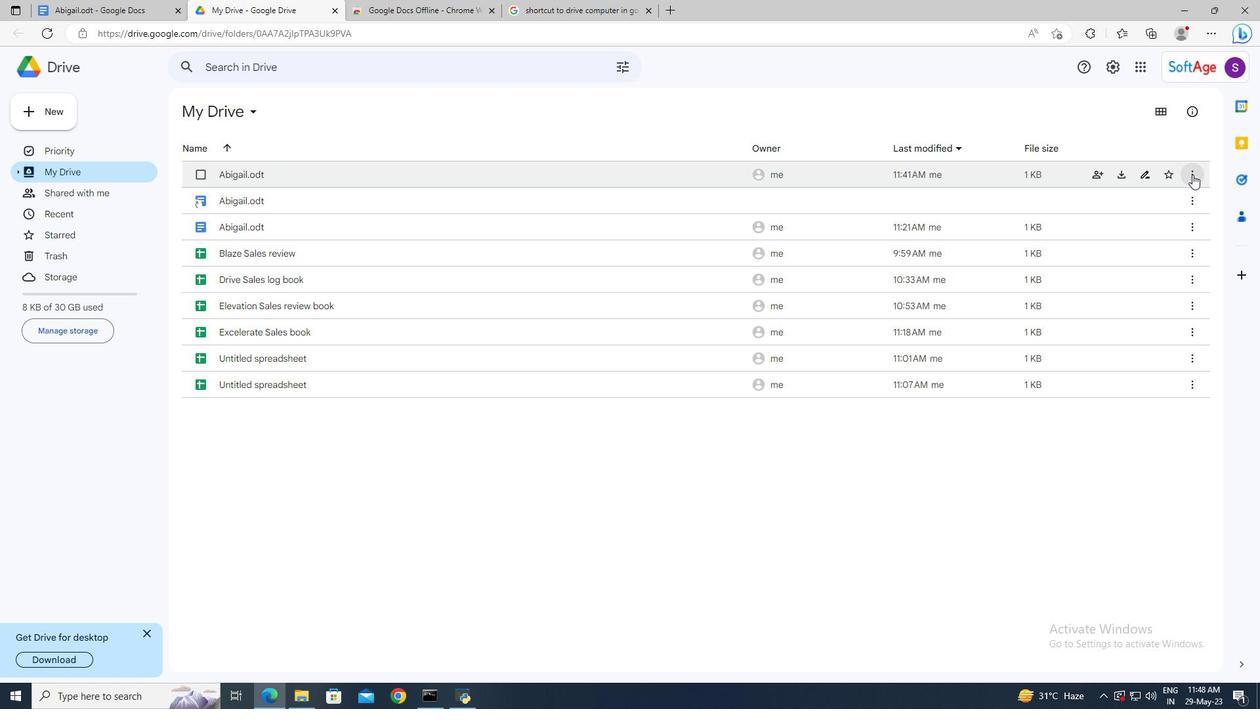 
Action: Mouse moved to (1065, 268)
Screenshot: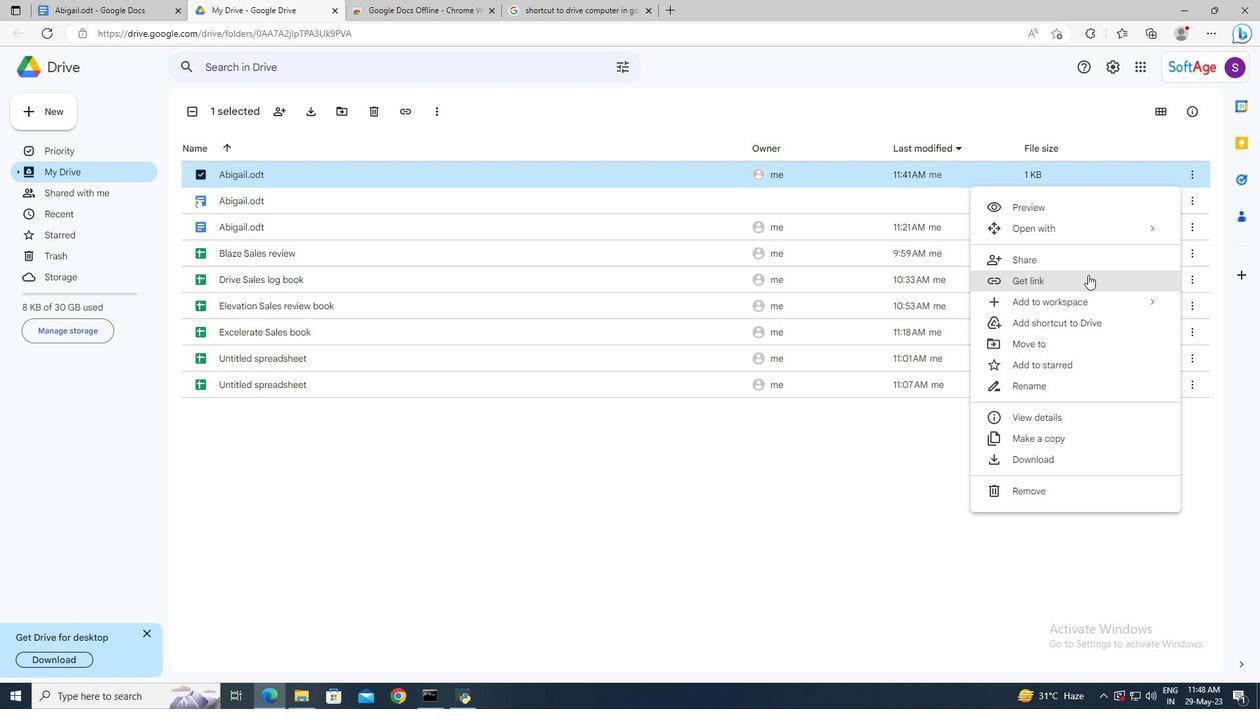 
Action: Mouse pressed left at (1065, 268)
Screenshot: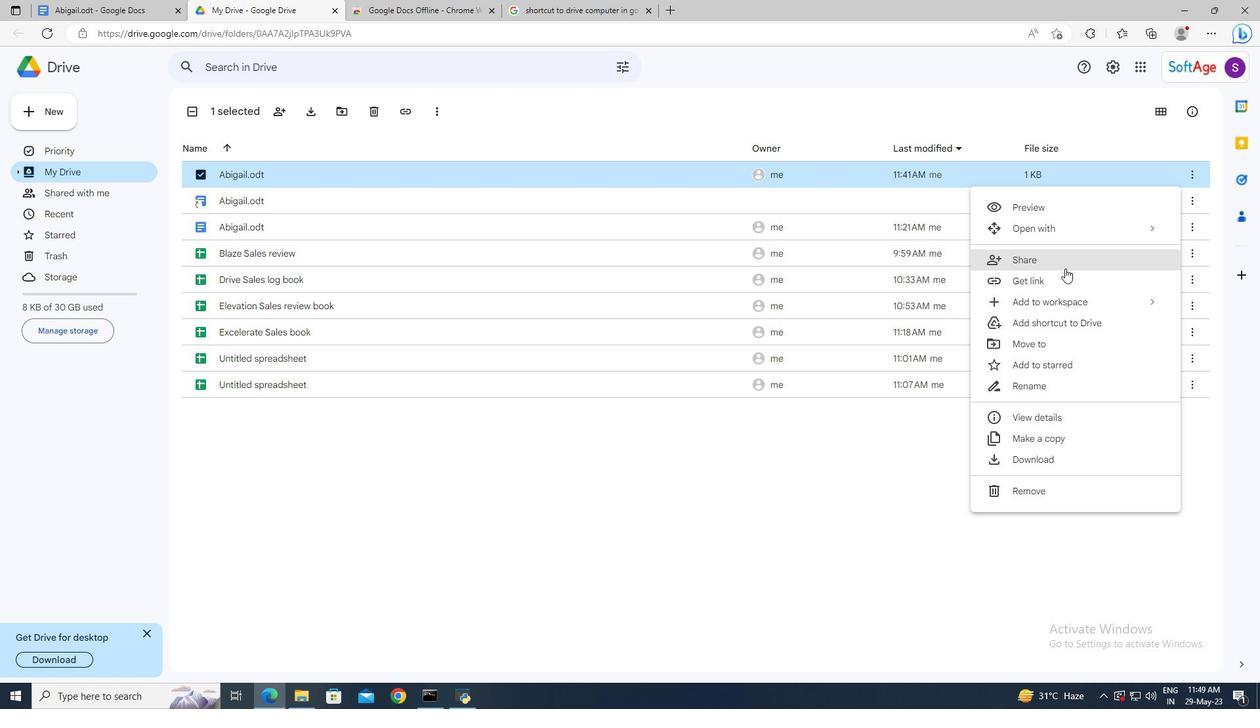 
Action: Mouse moved to (555, 293)
Screenshot: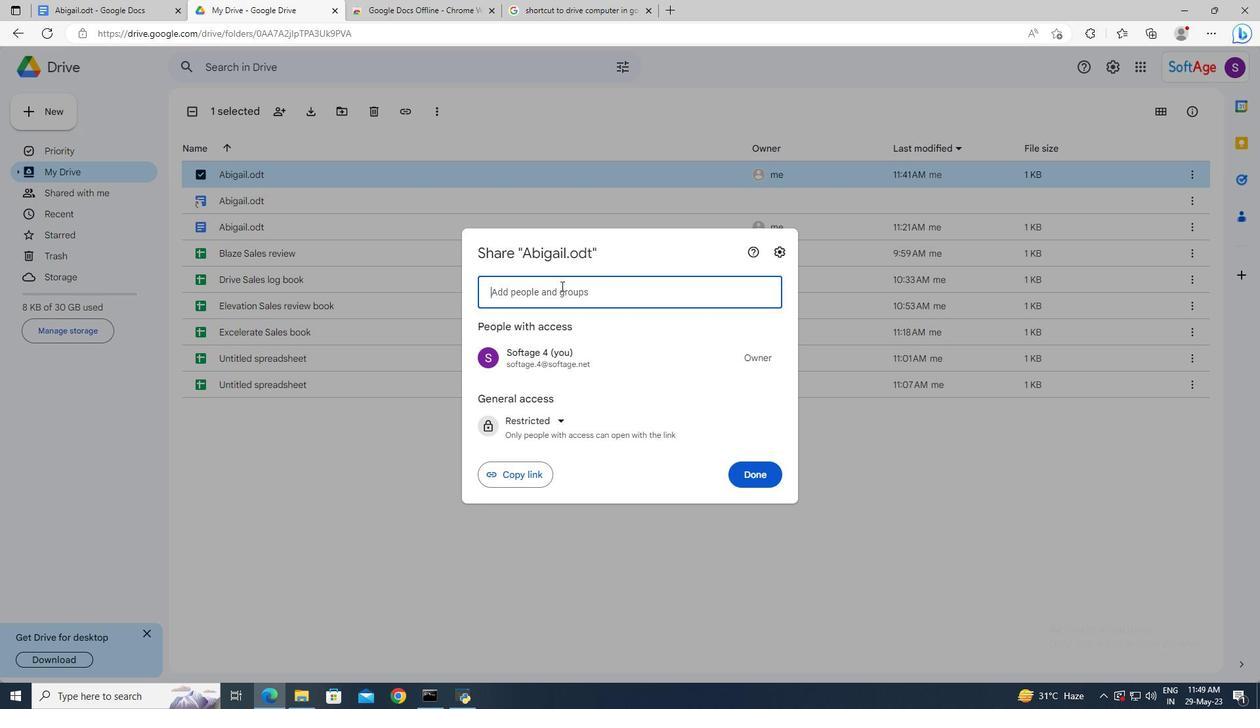 
Action: Mouse pressed left at (555, 293)
Screenshot: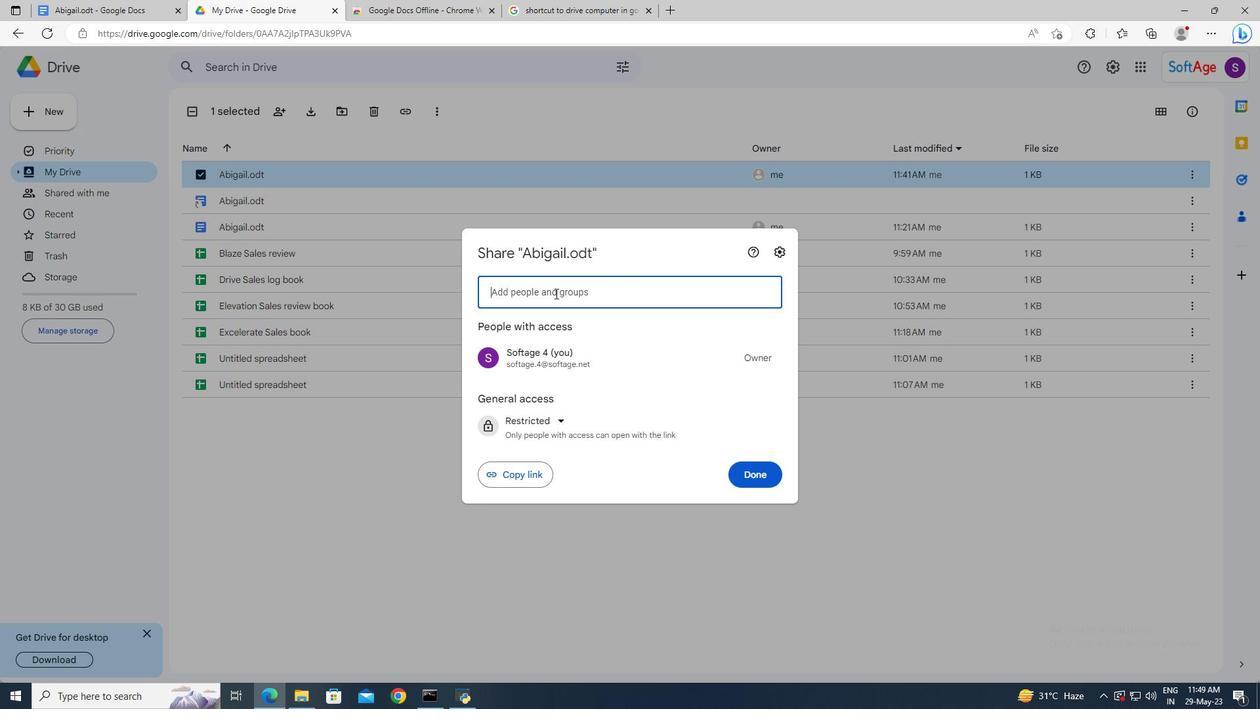 
Action: Key pressed softage<Key.space>4
Screenshot: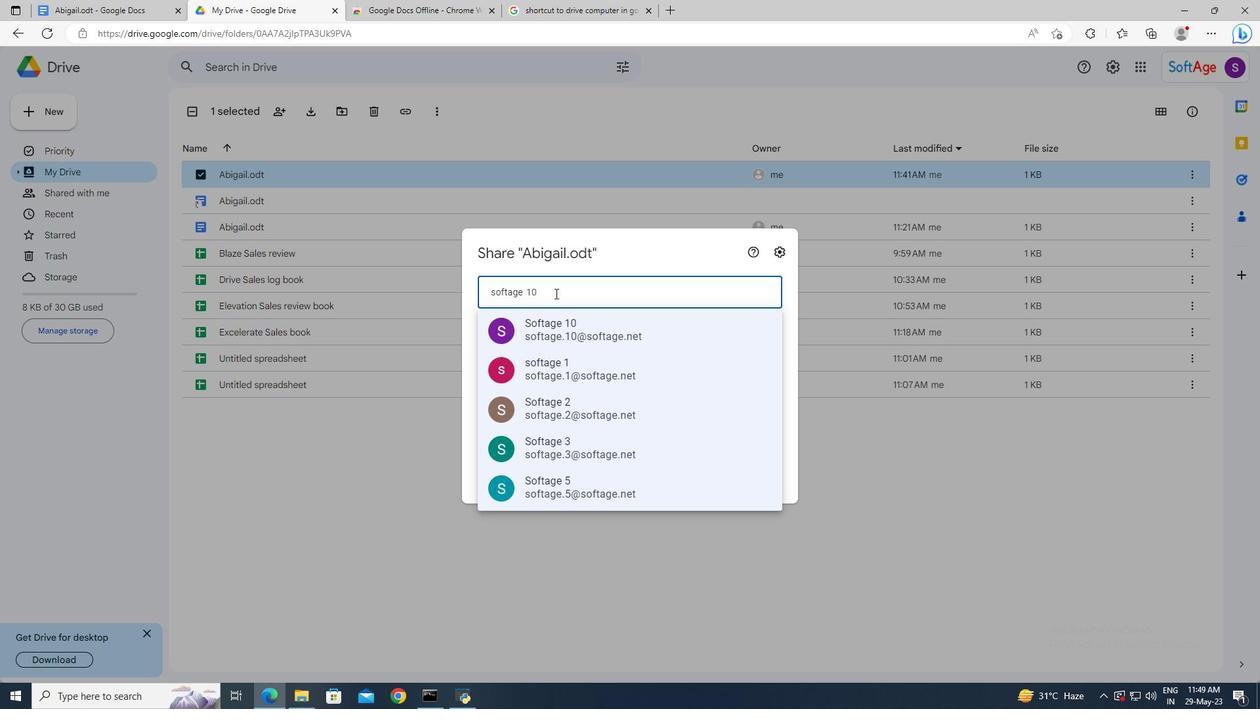 
Action: Mouse moved to (566, 317)
Screenshot: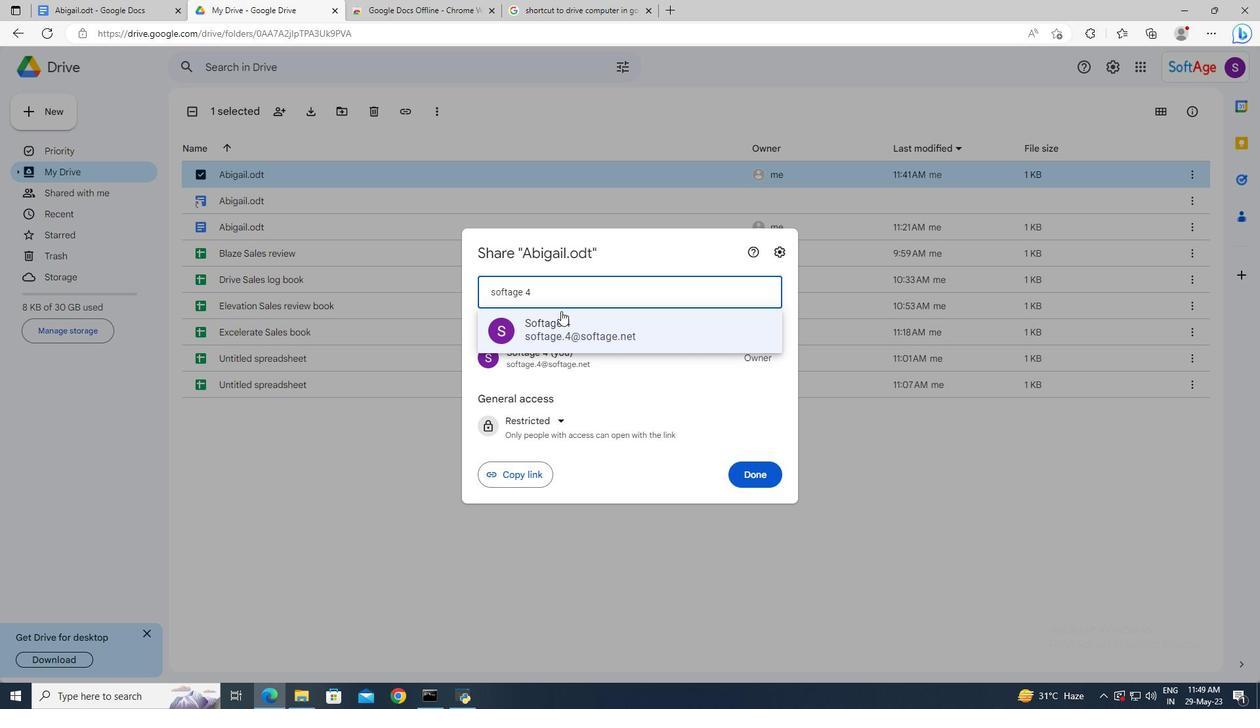 
Action: Mouse pressed left at (566, 317)
Screenshot: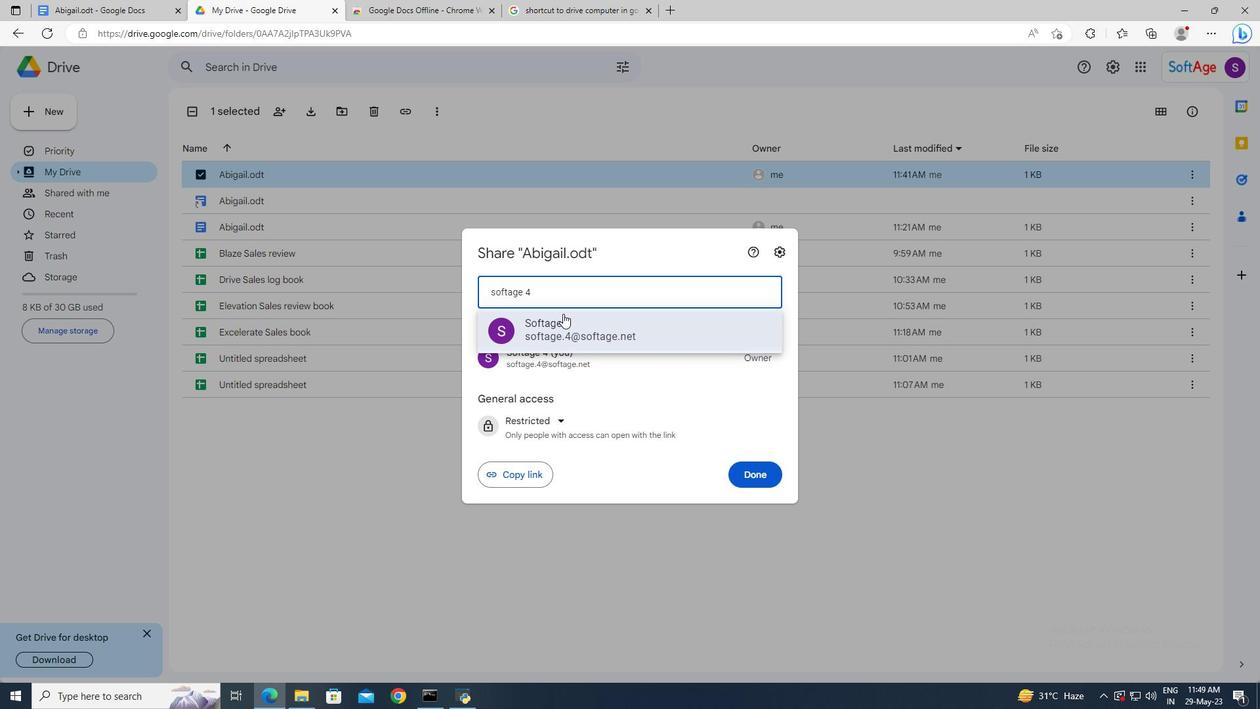 
Action: Mouse moved to (574, 360)
Screenshot: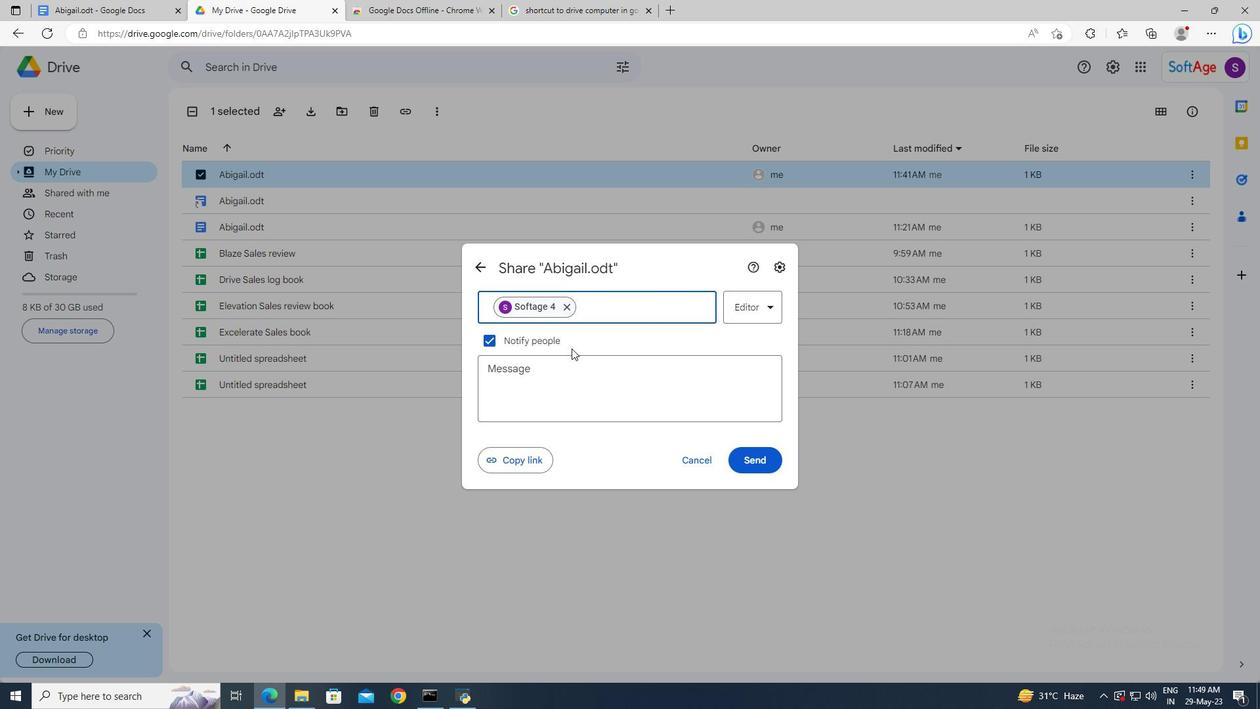 
Action: Mouse pressed left at (574, 360)
Screenshot: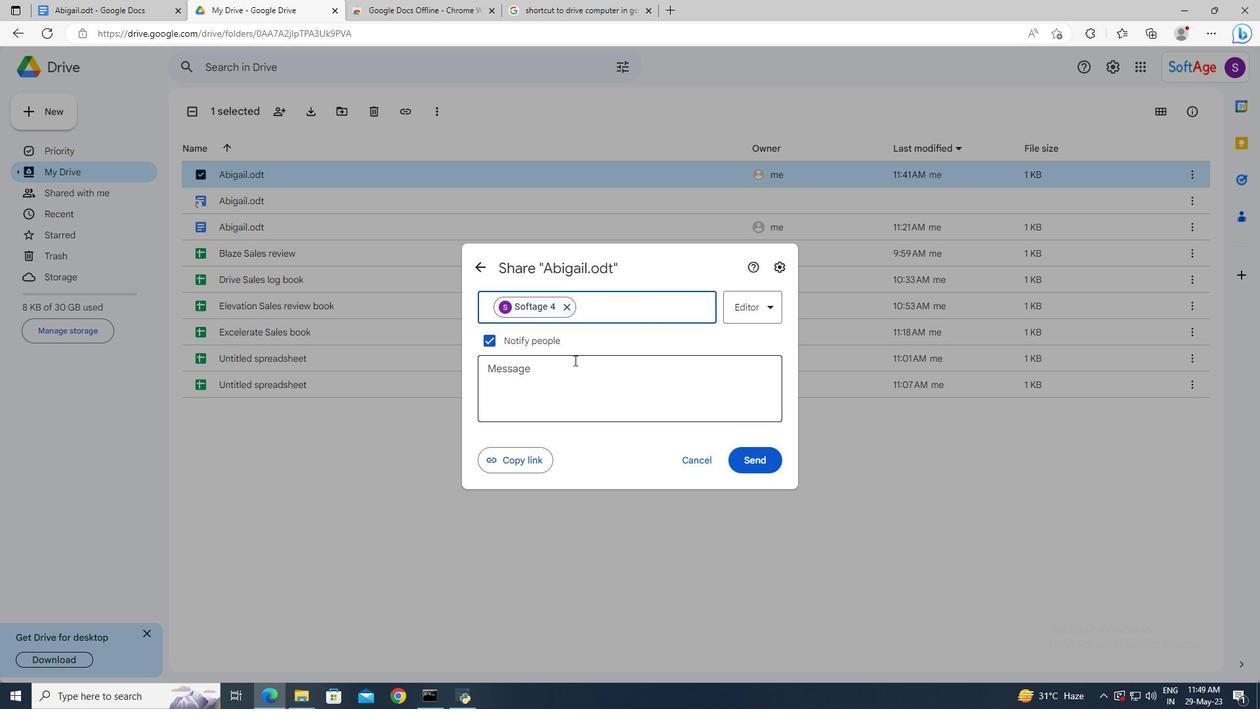 
Action: Key pressed <Key.shift>Time-<Key.shift_r>Sensitive<Key.shift>:<Key.space><Key.shift><Key.shift>I<Key.space>kindly<Key.space>ask<Key.space>you<Key.space>to<Key.space>go<Key.space>through<Key.space>the<Key.space>email<Key.space><Key.shift>I've<Key.space>sent<Key.space>as<Key.space>soon<Key.space>as<Key.space>poo<Key.backspace>ssible.
Screenshot: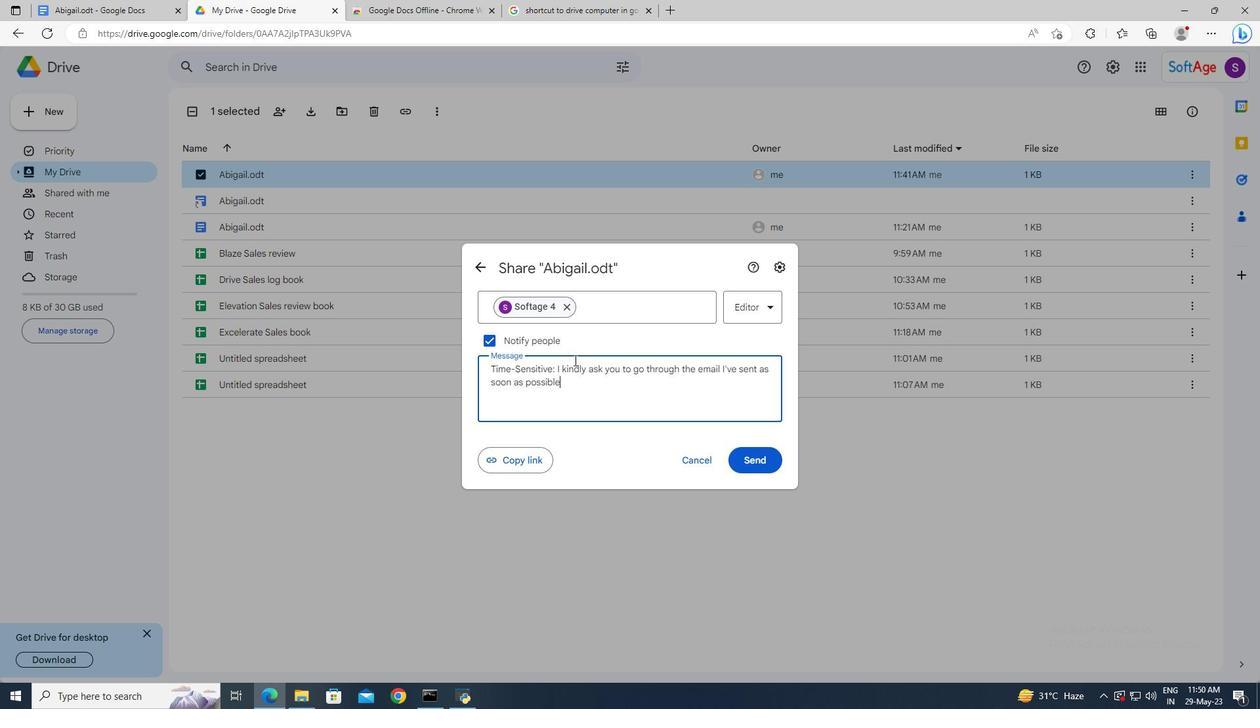 
Action: Mouse moved to (749, 456)
Screenshot: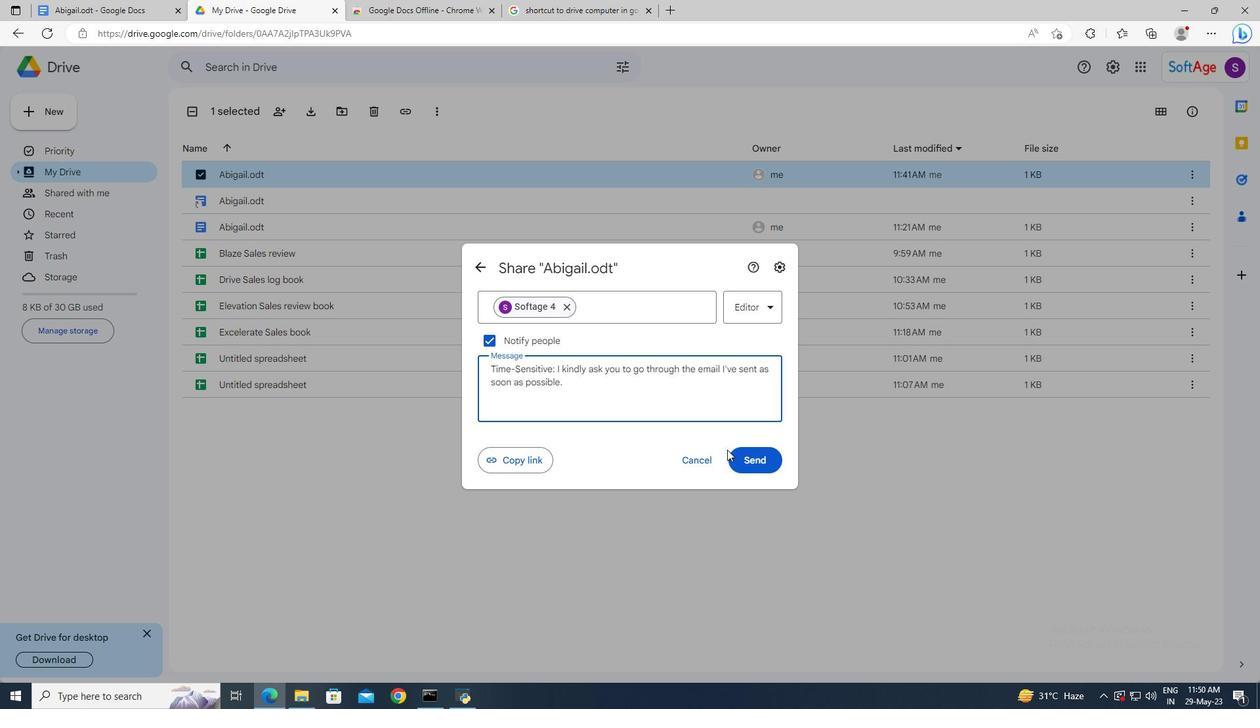 
Action: Mouse pressed left at (749, 456)
Screenshot: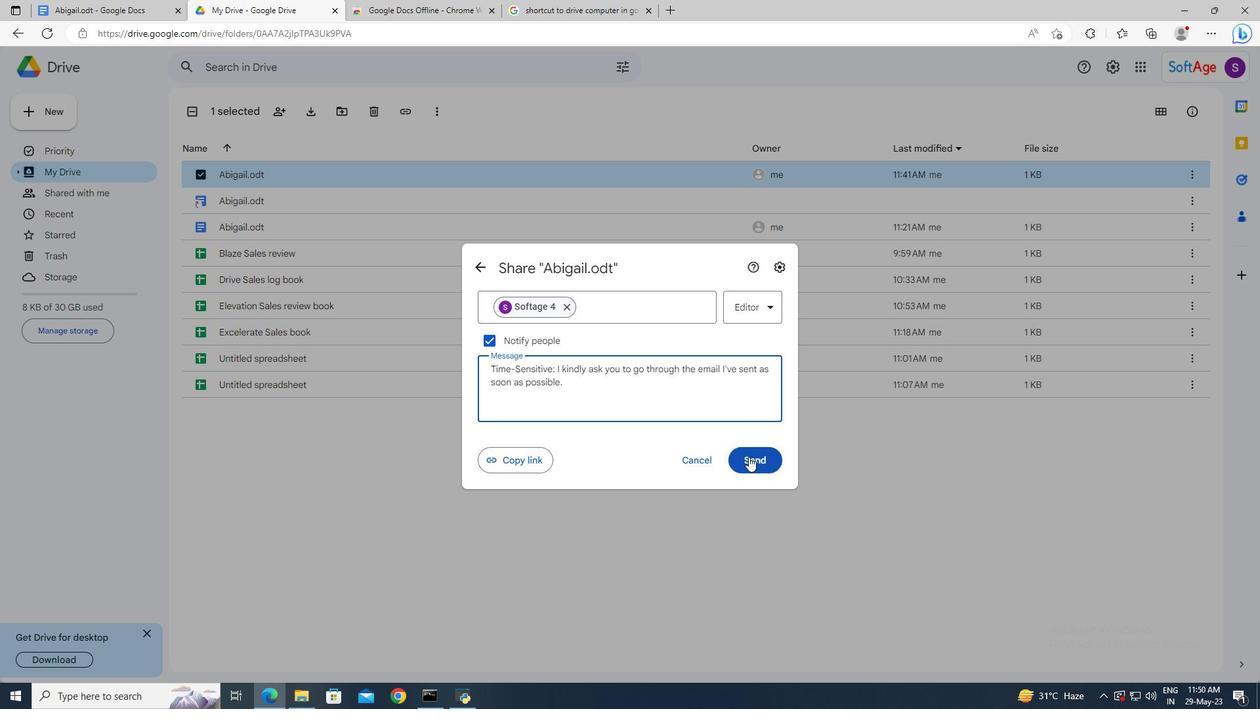 
